 Task: Create a due date automation trigger when advanced on, on the wednesday before a card is due add fields without custom field "Resume" set to a date less than 1 working days from now at 11:00 AM.
Action: Mouse moved to (1069, 86)
Screenshot: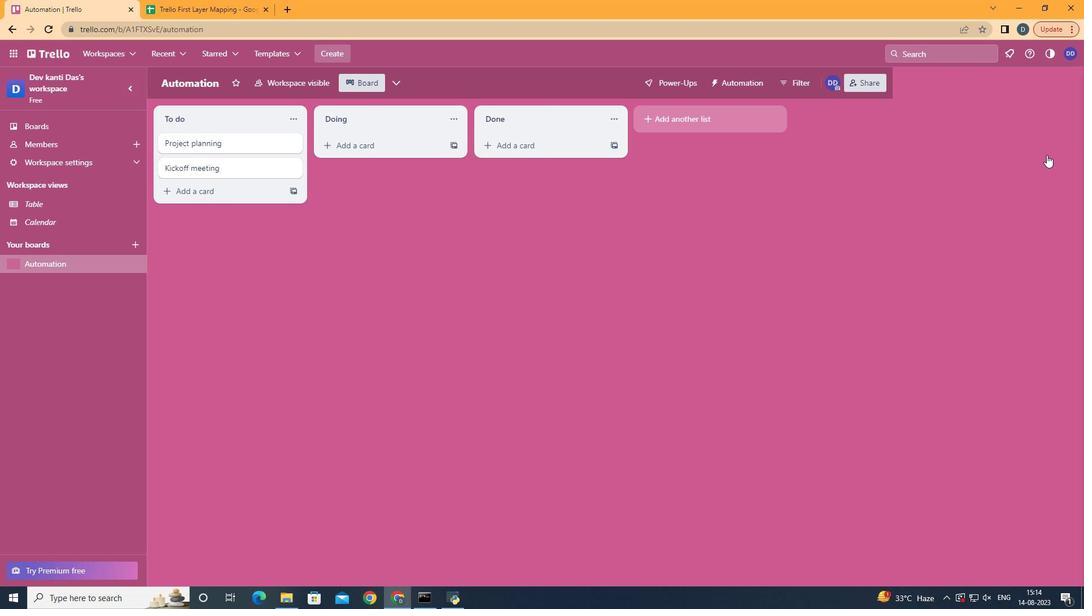 
Action: Mouse pressed left at (1069, 86)
Screenshot: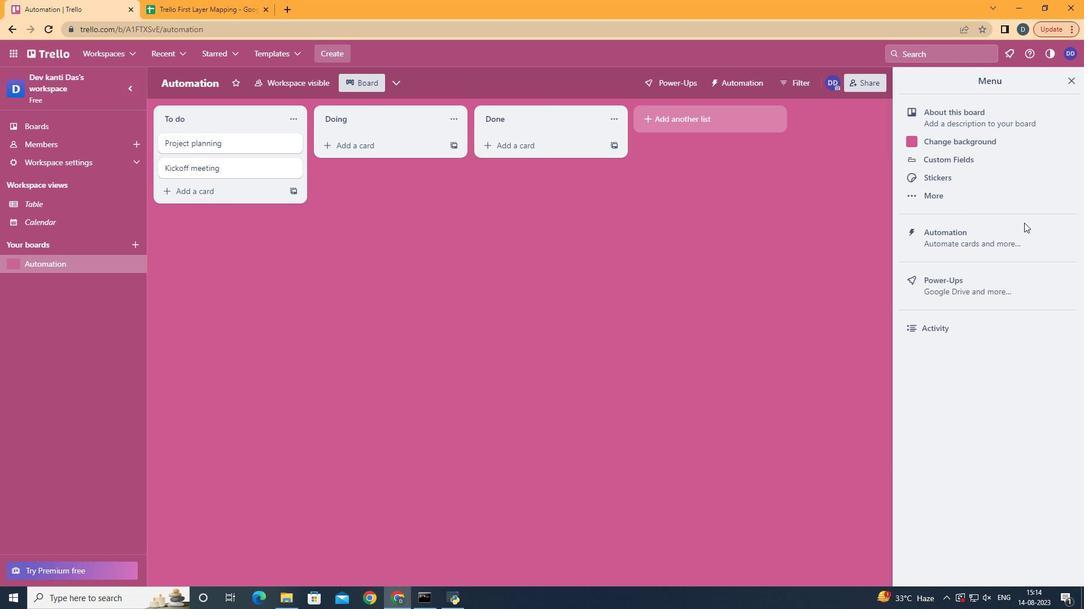 
Action: Mouse moved to (1018, 234)
Screenshot: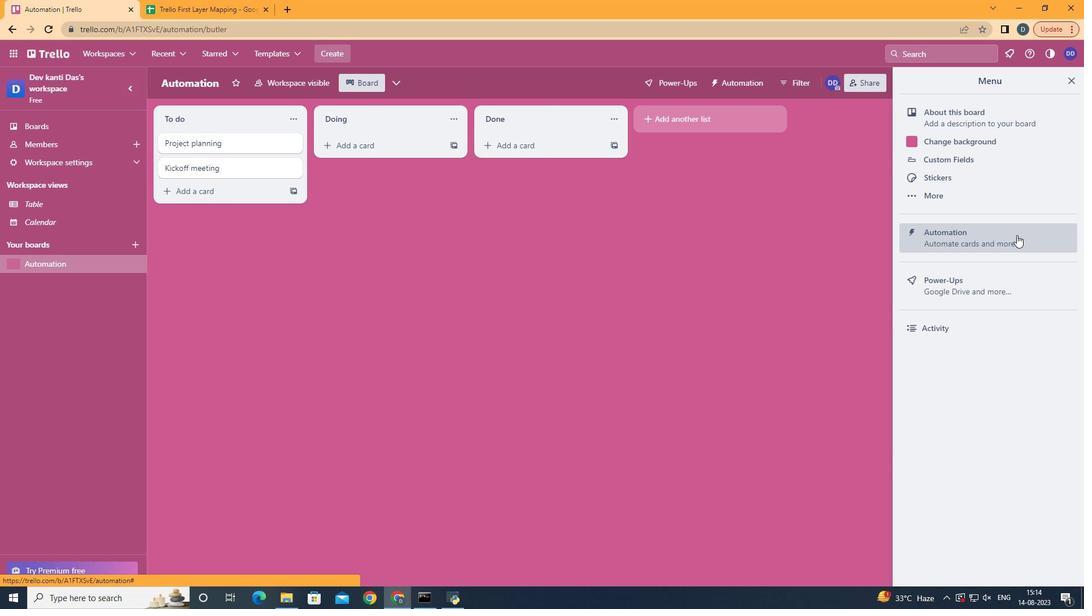 
Action: Mouse pressed left at (1018, 234)
Screenshot: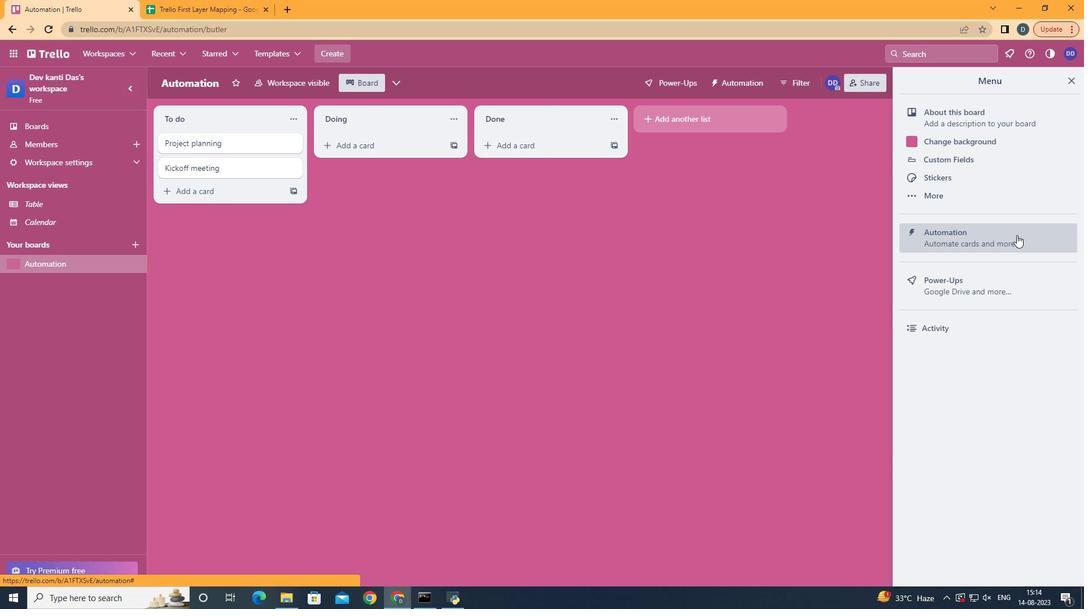
Action: Mouse moved to (201, 217)
Screenshot: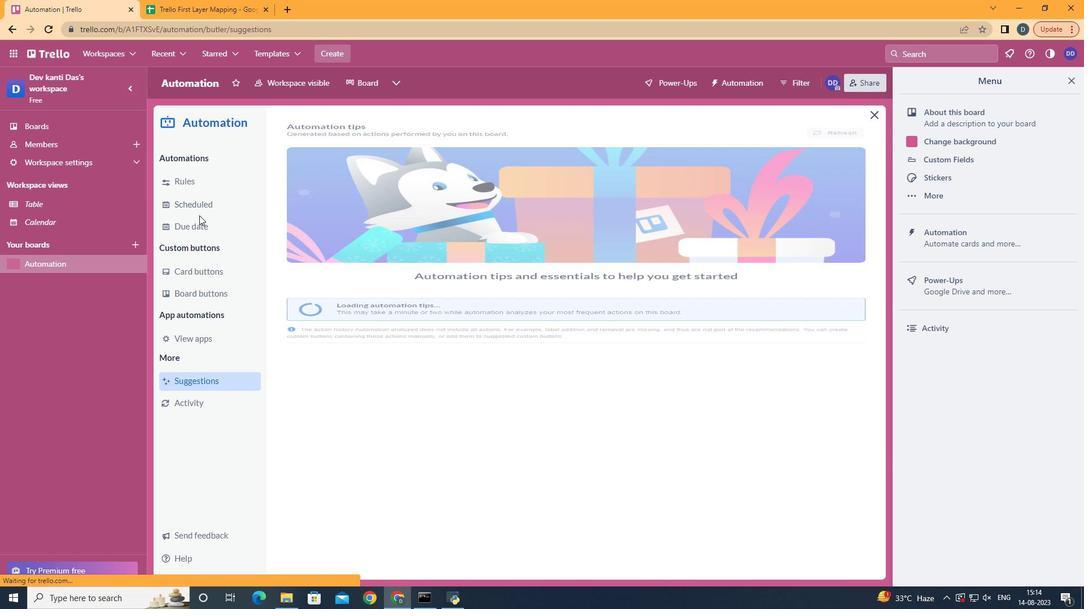 
Action: Mouse pressed left at (201, 217)
Screenshot: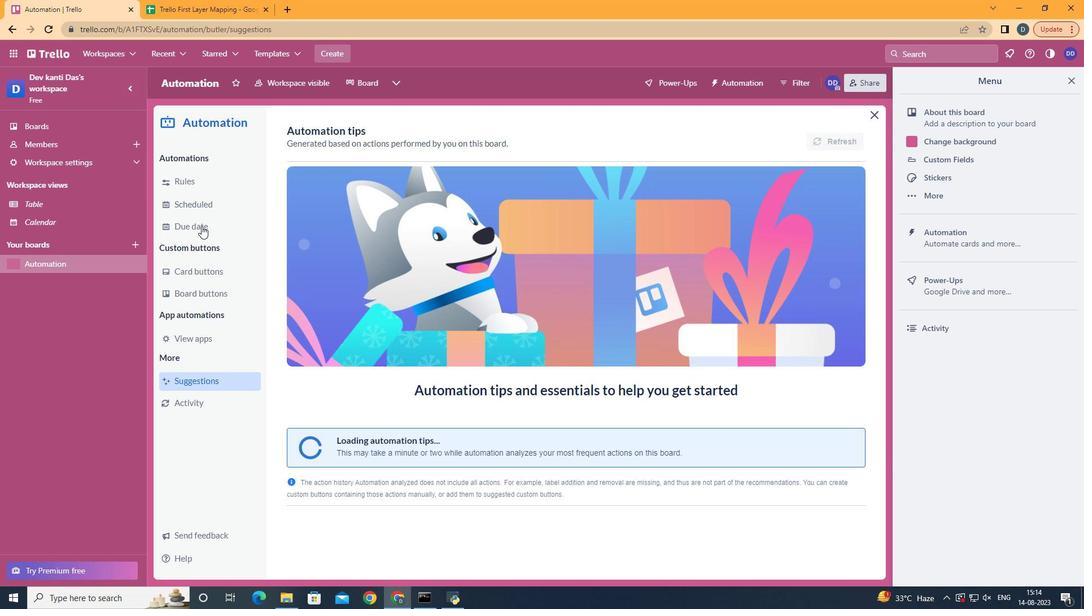 
Action: Mouse moved to (203, 228)
Screenshot: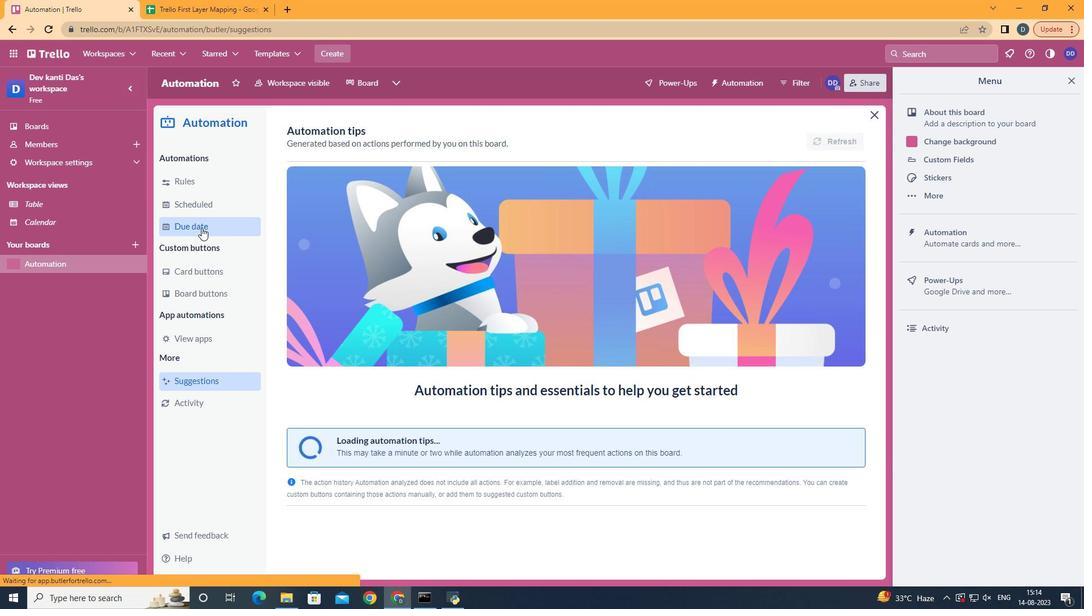 
Action: Mouse pressed left at (203, 228)
Screenshot: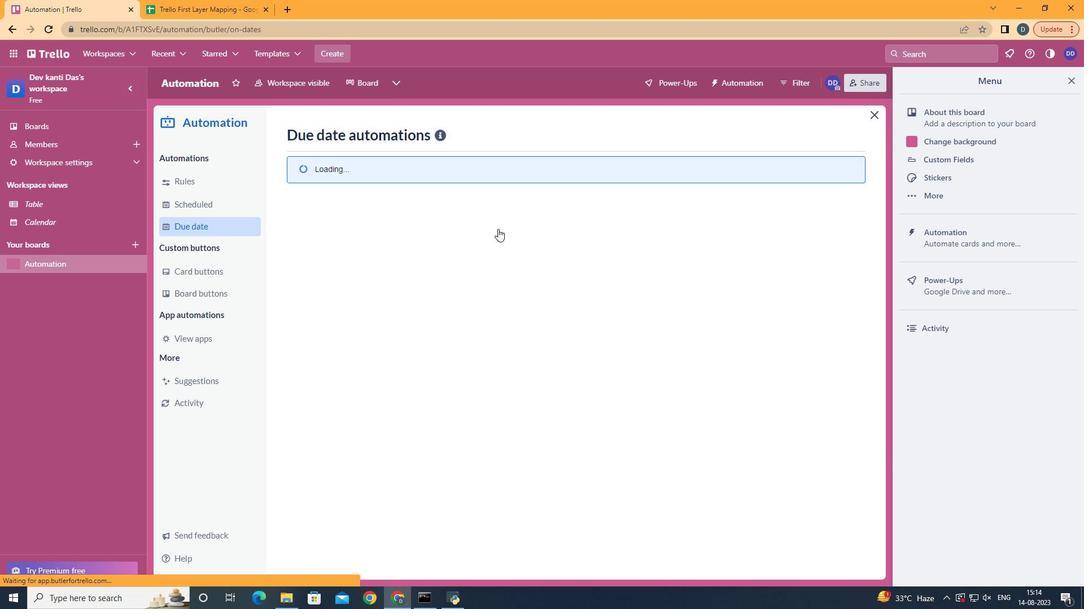 
Action: Mouse moved to (803, 134)
Screenshot: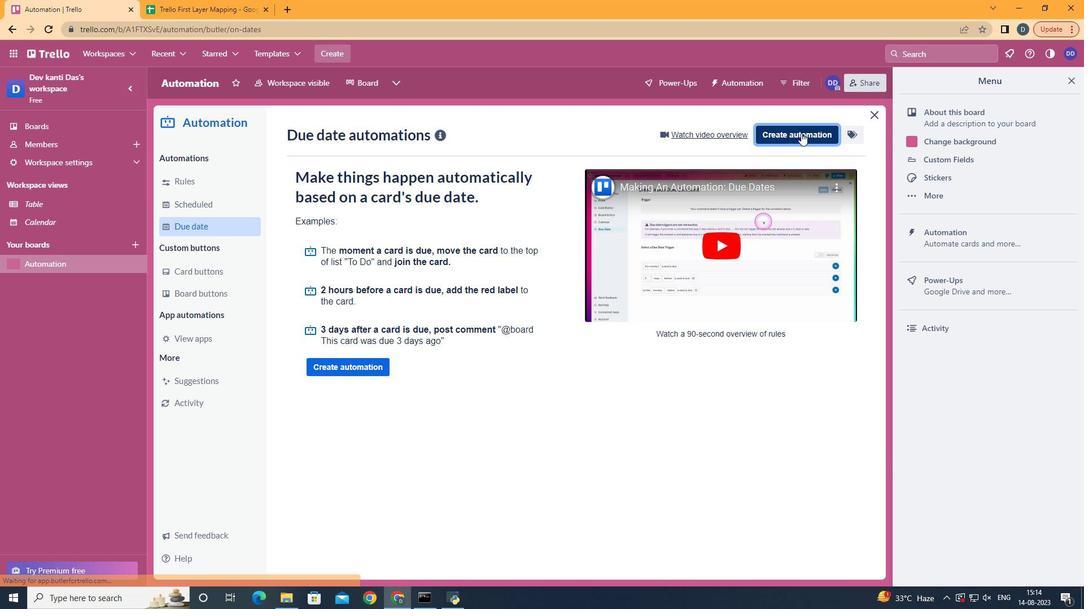 
Action: Mouse pressed left at (803, 134)
Screenshot: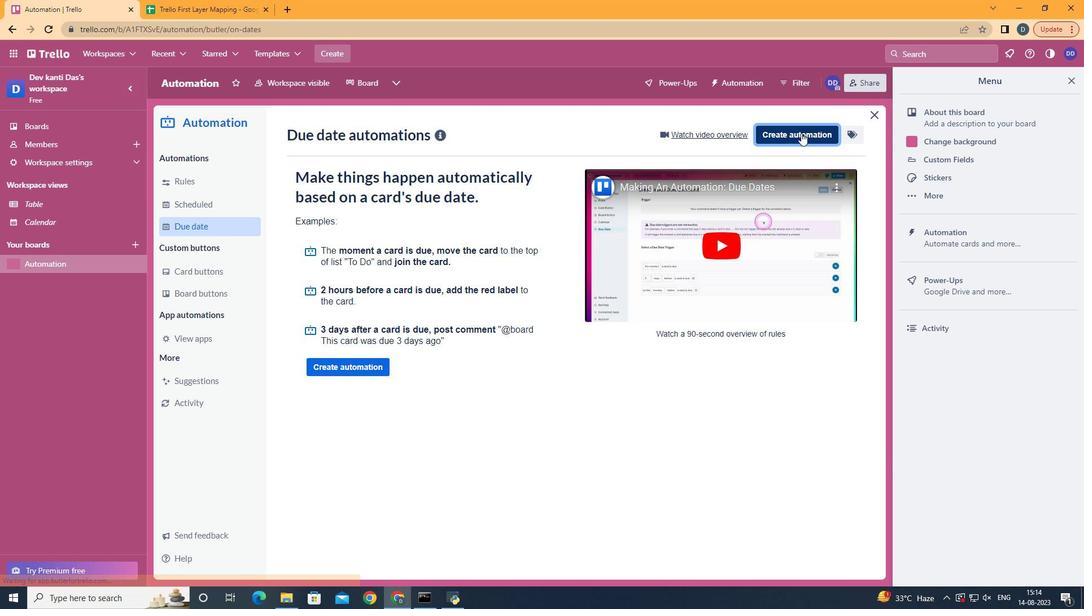 
Action: Mouse moved to (599, 240)
Screenshot: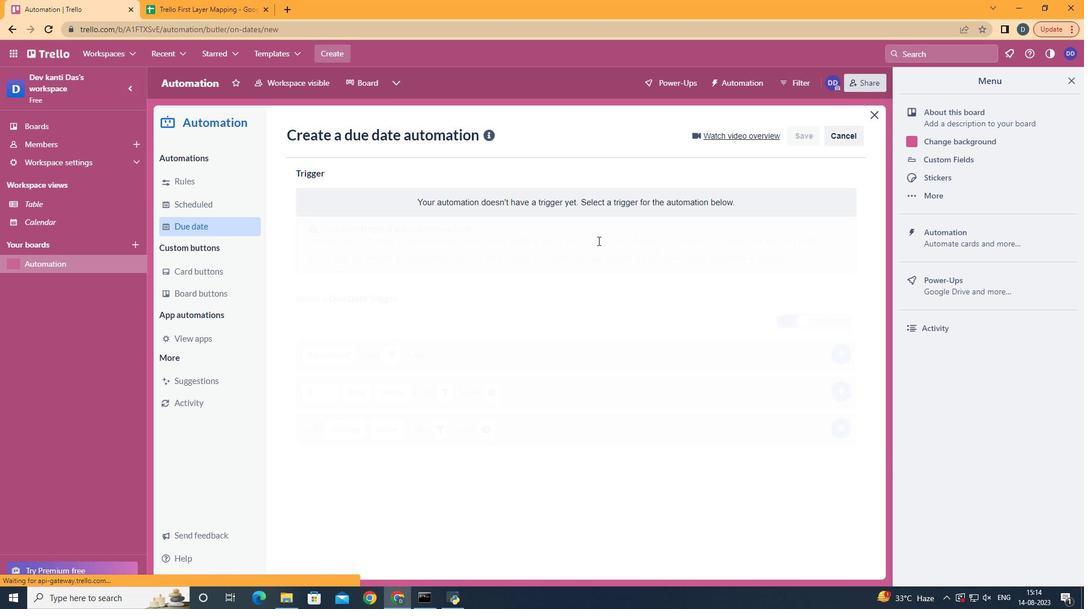 
Action: Mouse pressed left at (599, 240)
Screenshot: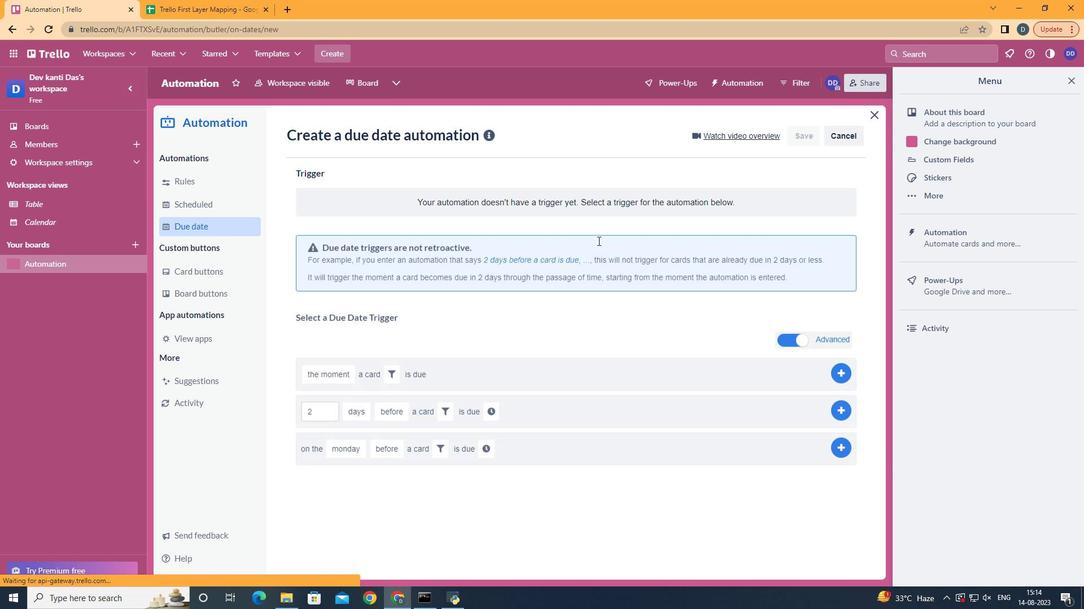 
Action: Mouse moved to (378, 343)
Screenshot: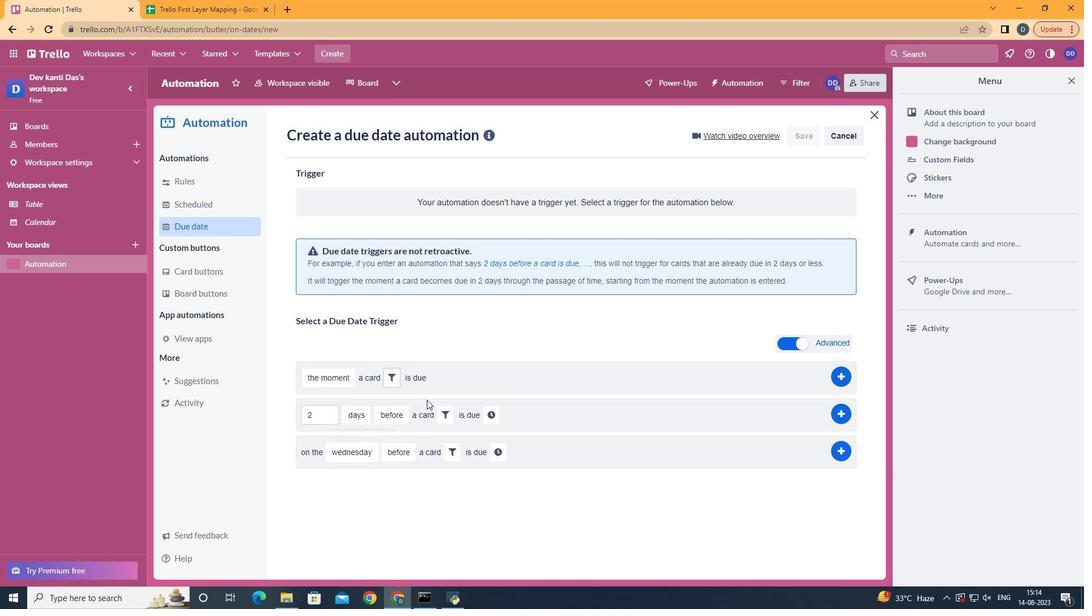 
Action: Mouse pressed left at (378, 343)
Screenshot: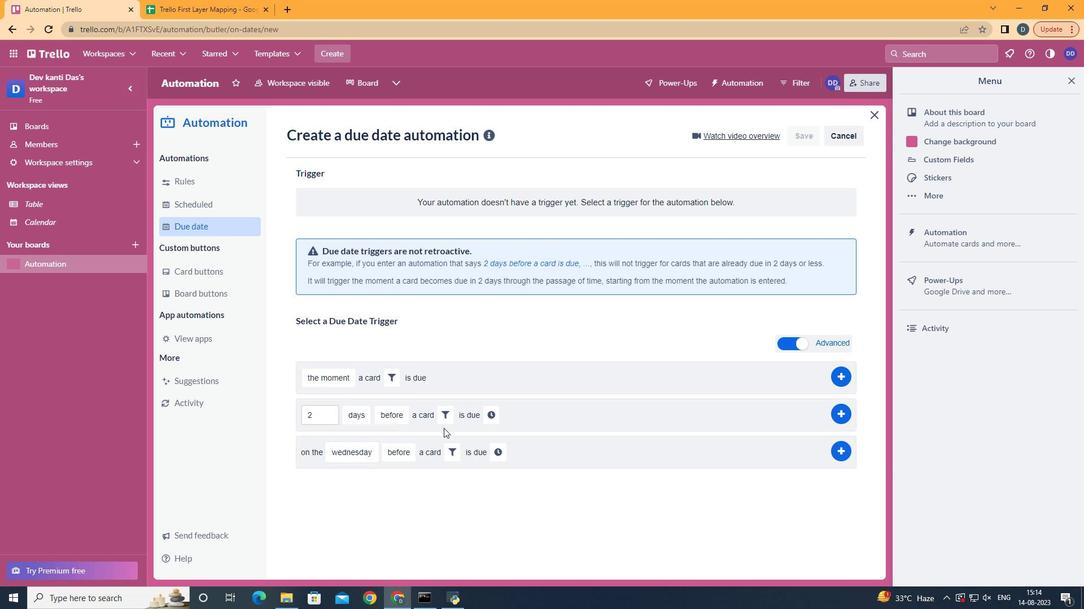 
Action: Mouse moved to (452, 450)
Screenshot: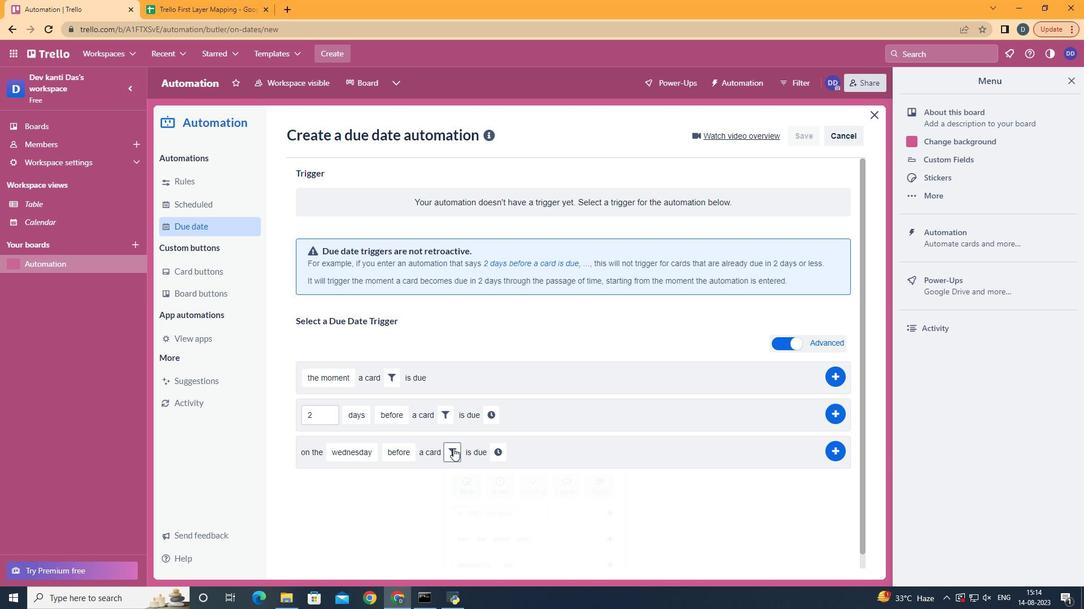 
Action: Mouse pressed left at (452, 450)
Screenshot: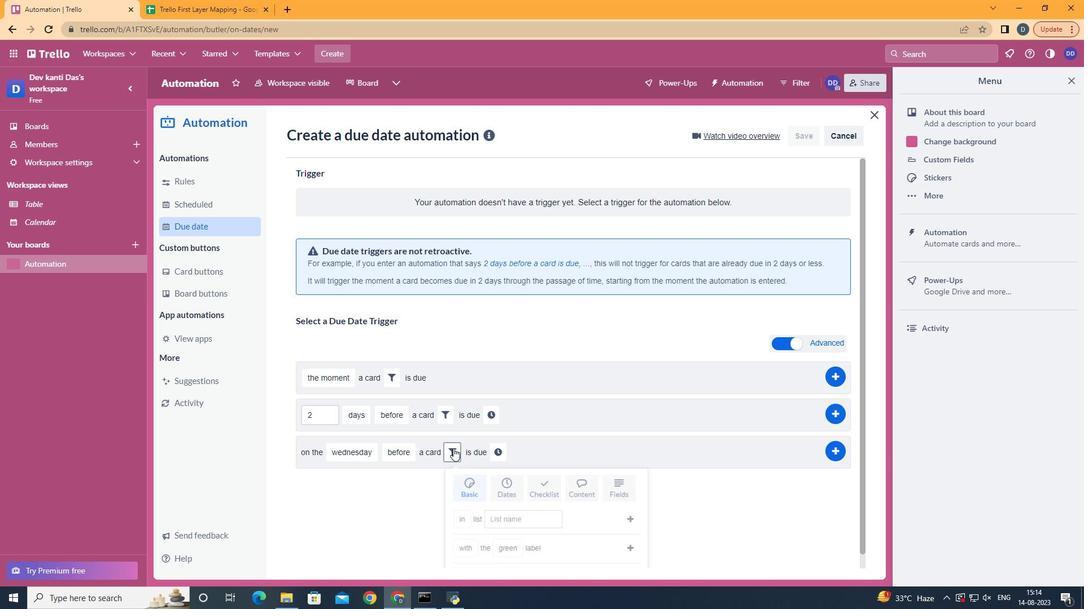 
Action: Mouse moved to (648, 488)
Screenshot: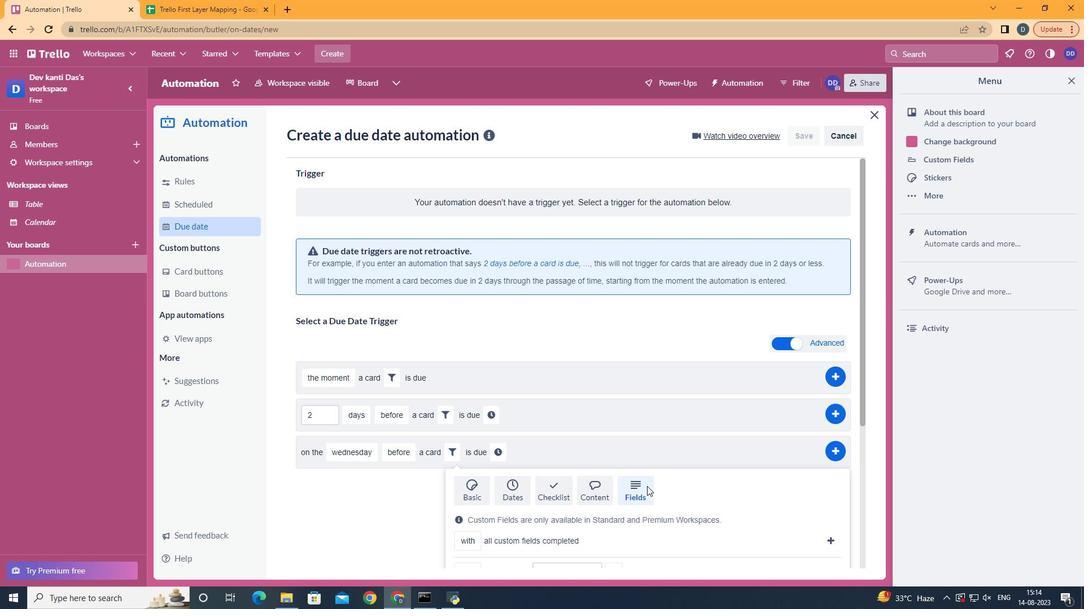 
Action: Mouse pressed left at (648, 488)
Screenshot: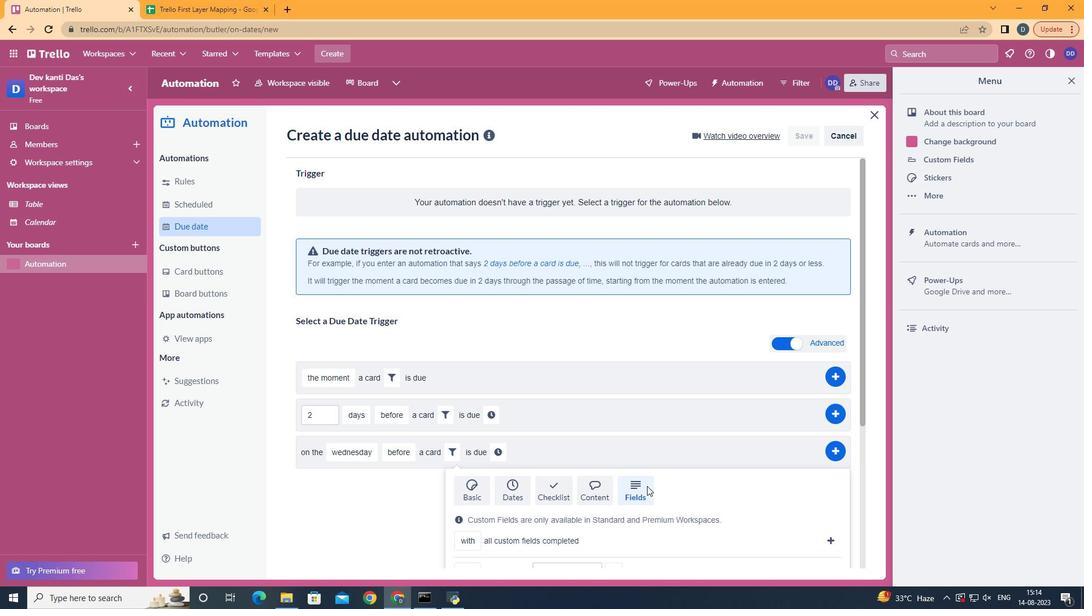 
Action: Mouse scrolled (648, 487) with delta (0, 0)
Screenshot: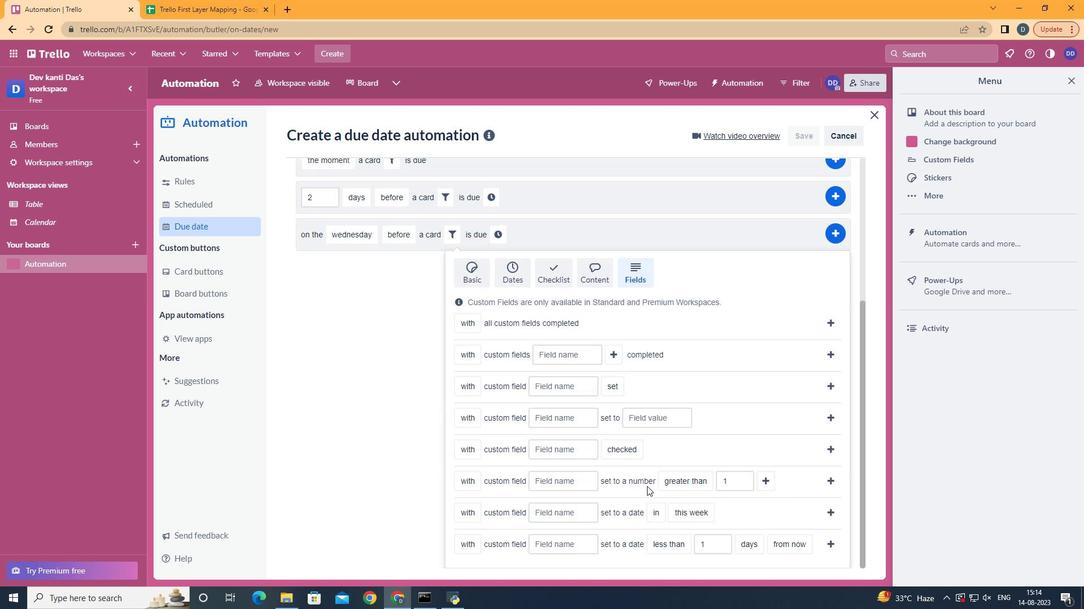 
Action: Mouse scrolled (648, 487) with delta (0, 0)
Screenshot: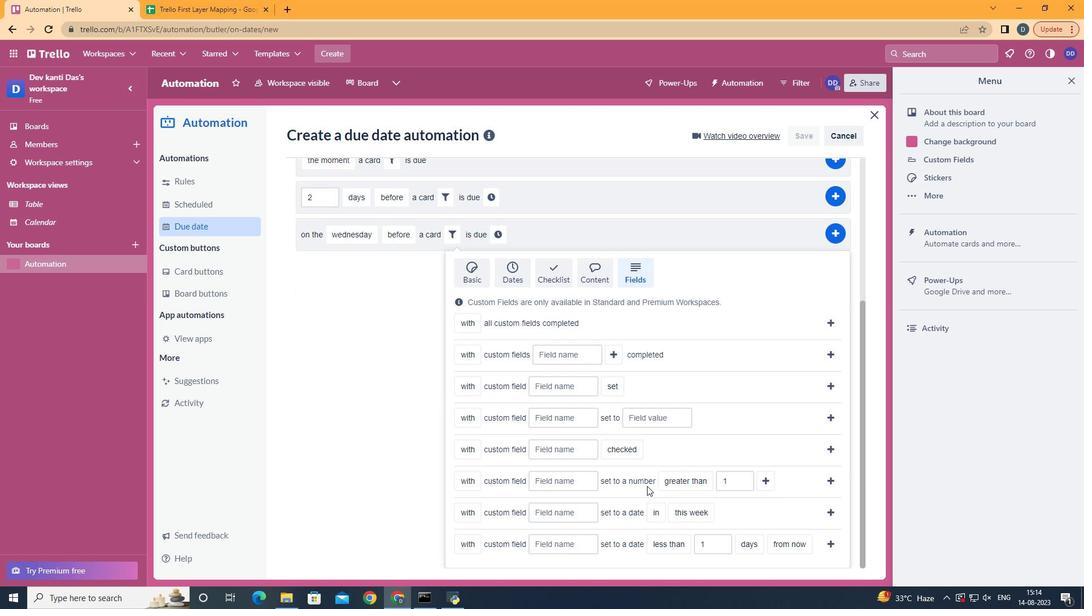 
Action: Mouse scrolled (648, 487) with delta (0, 0)
Screenshot: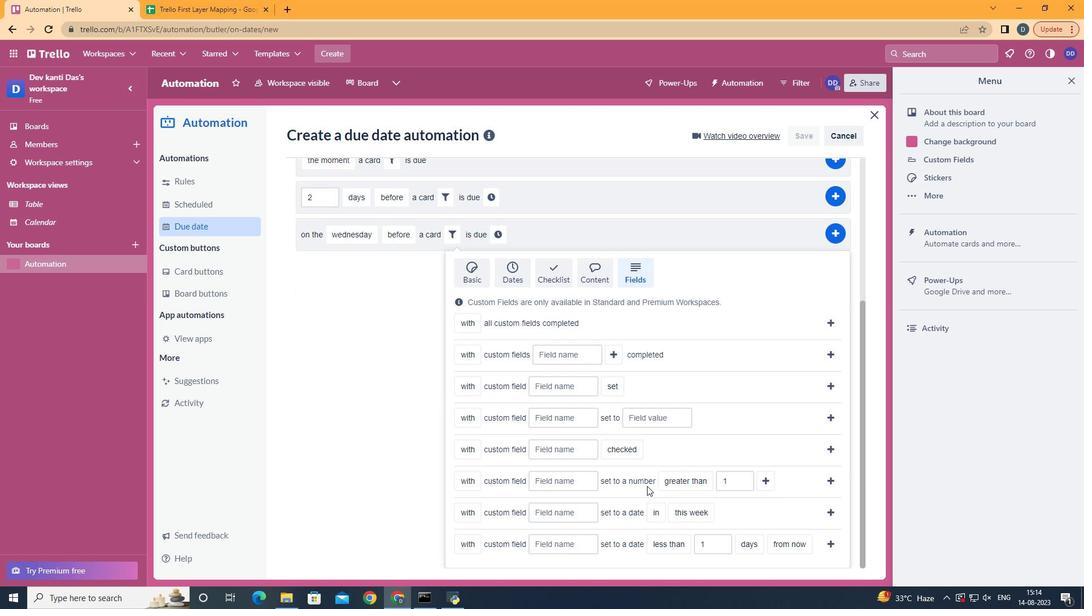 
Action: Mouse scrolled (648, 487) with delta (0, 0)
Screenshot: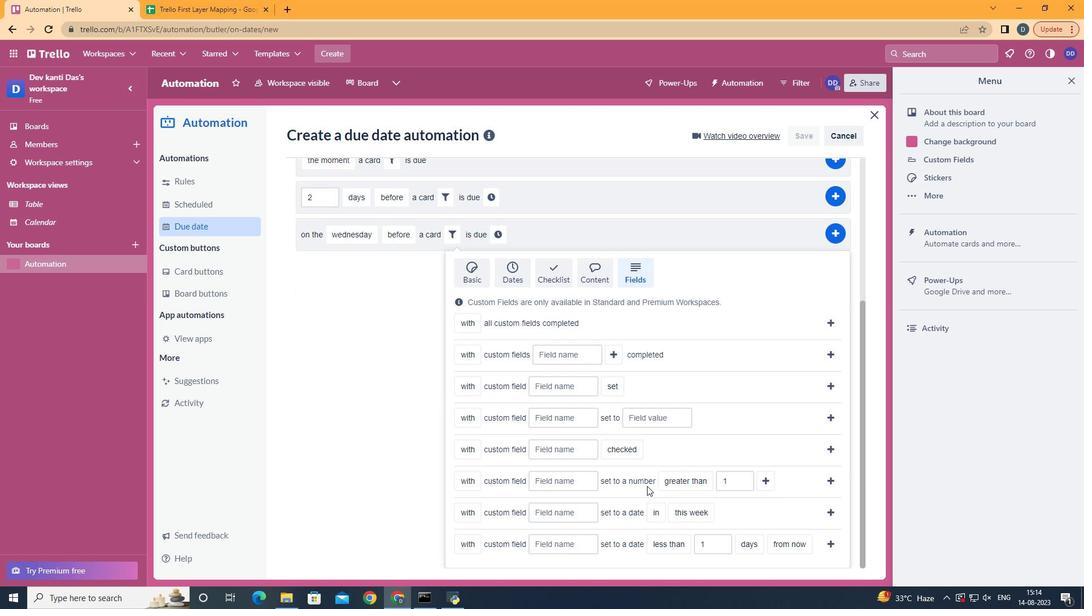 
Action: Mouse scrolled (648, 487) with delta (0, 0)
Screenshot: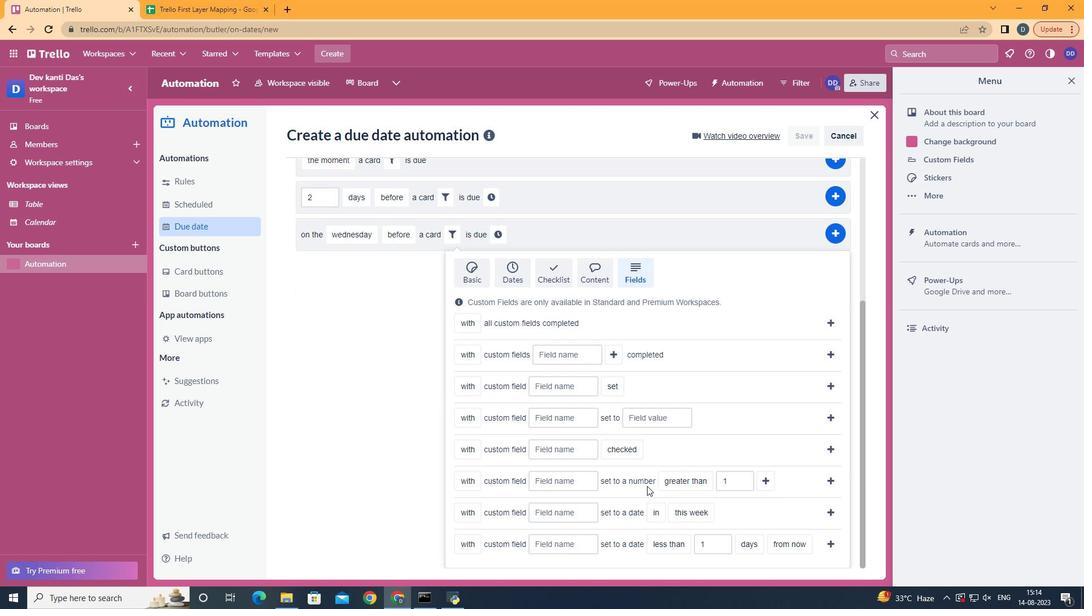
Action: Mouse scrolled (648, 487) with delta (0, 0)
Screenshot: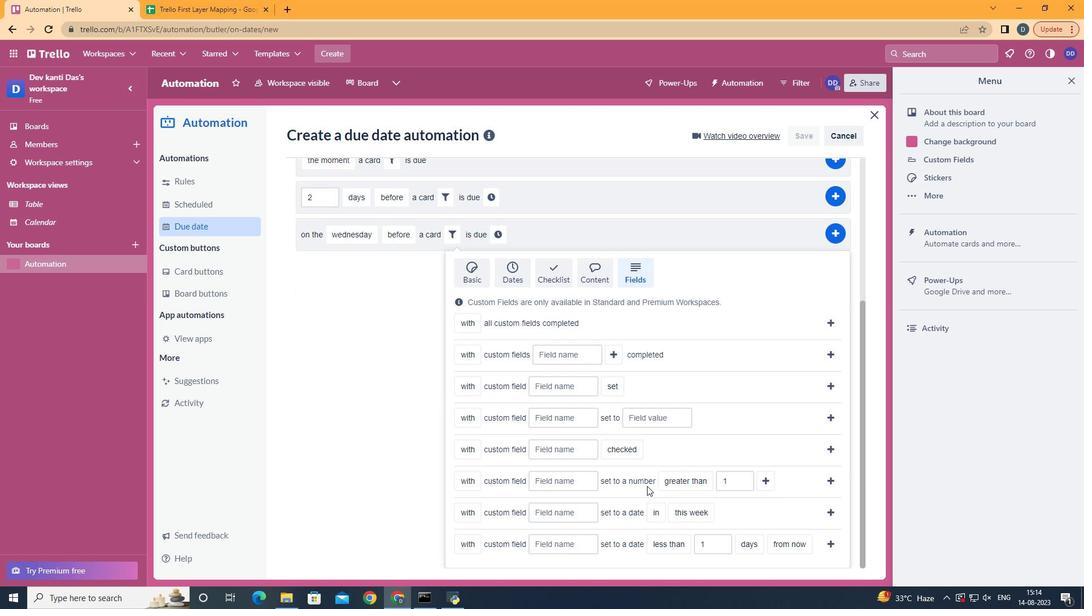
Action: Mouse scrolled (648, 487) with delta (0, 0)
Screenshot: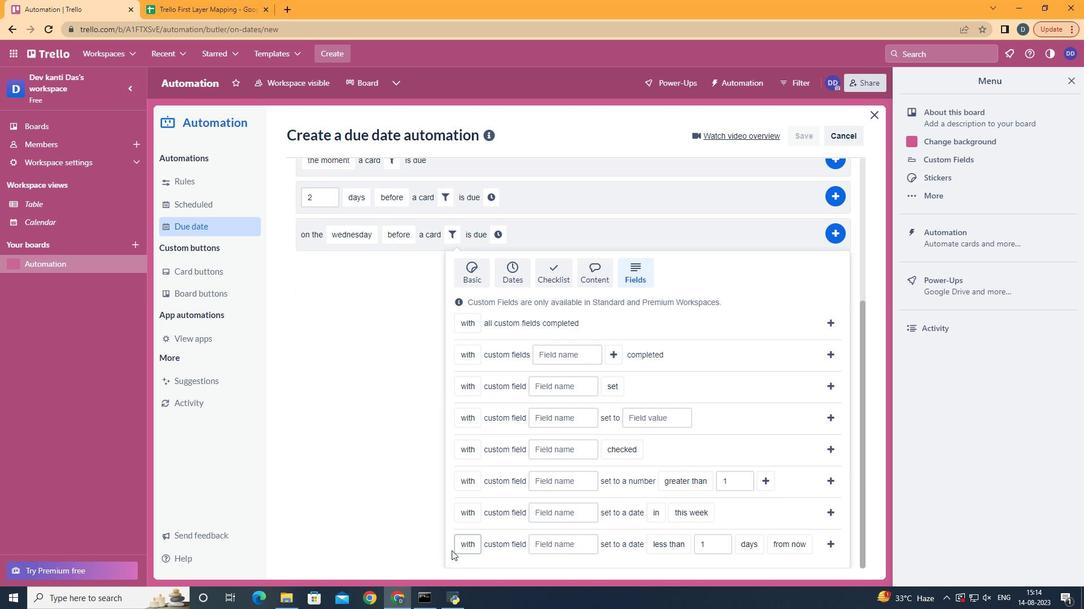 
Action: Mouse scrolled (648, 487) with delta (0, 0)
Screenshot: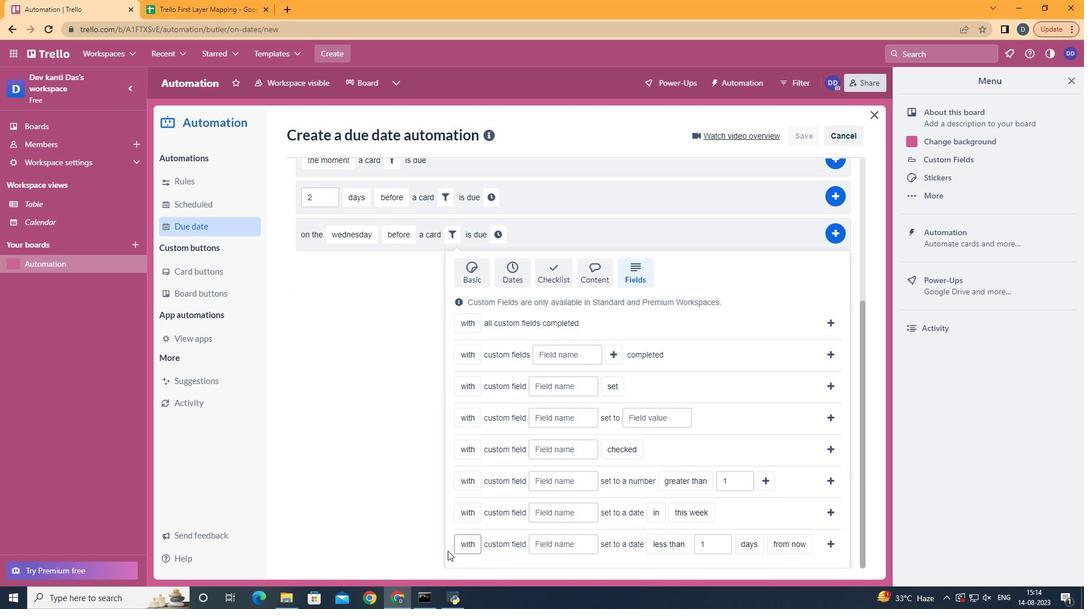 
Action: Mouse scrolled (648, 487) with delta (0, 0)
Screenshot: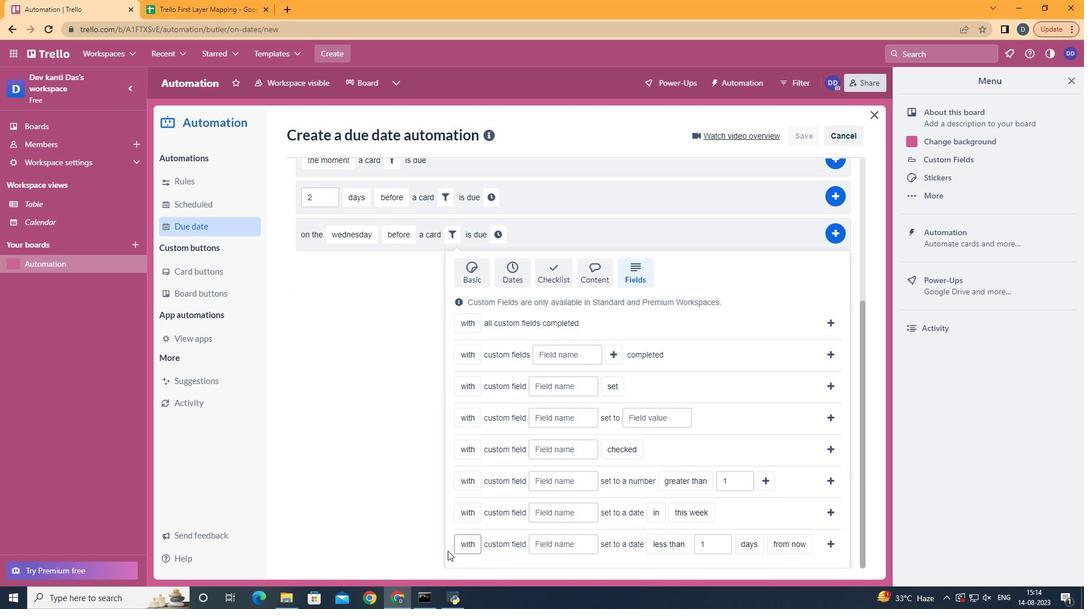 
Action: Mouse scrolled (648, 487) with delta (0, 0)
Screenshot: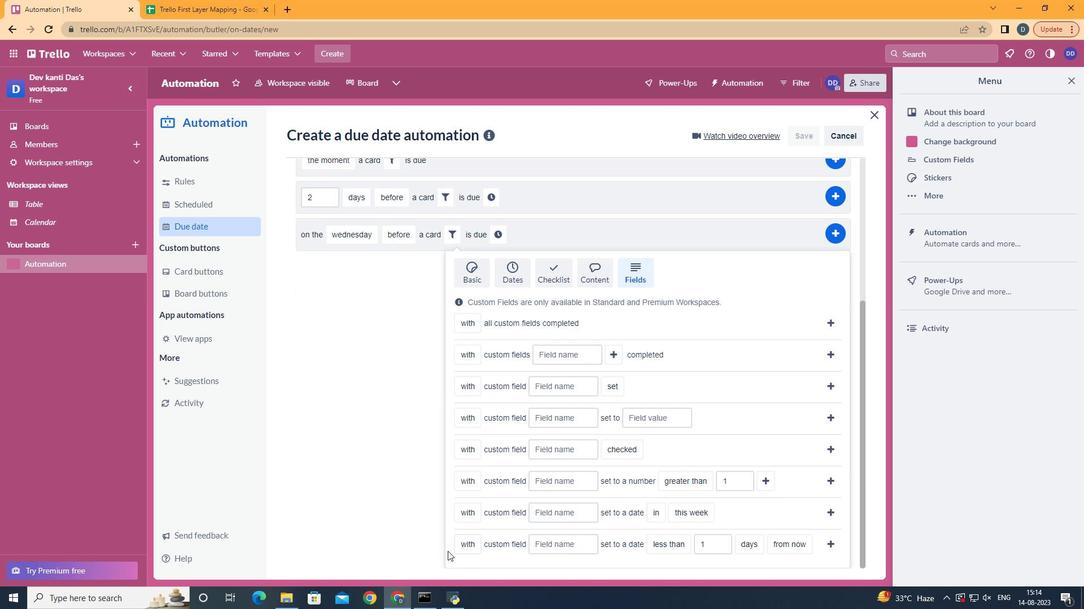 
Action: Mouse moved to (483, 524)
Screenshot: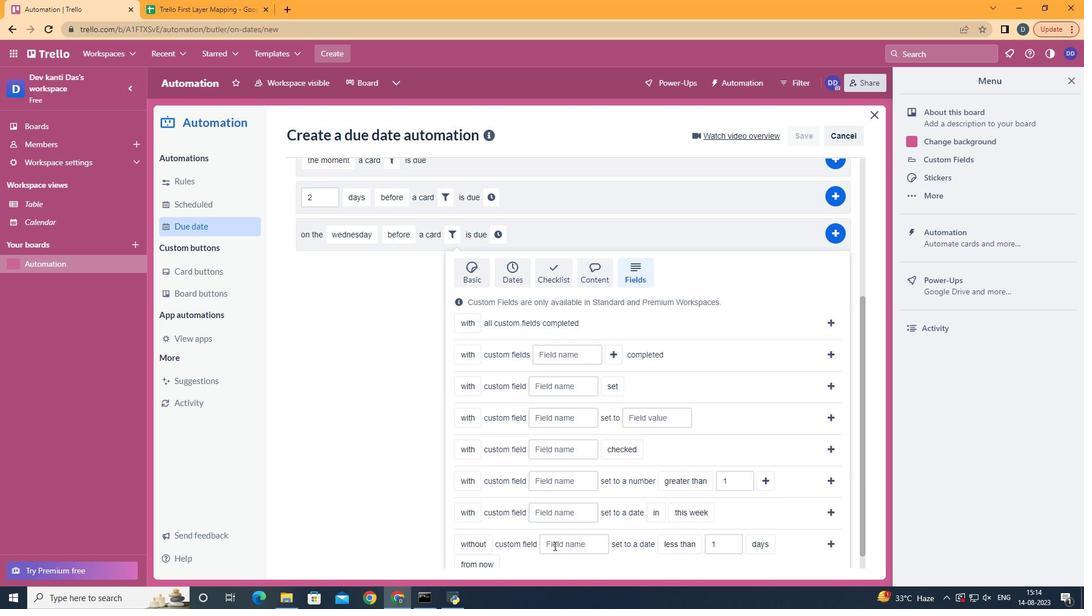 
Action: Mouse pressed left at (482, 524)
Screenshot: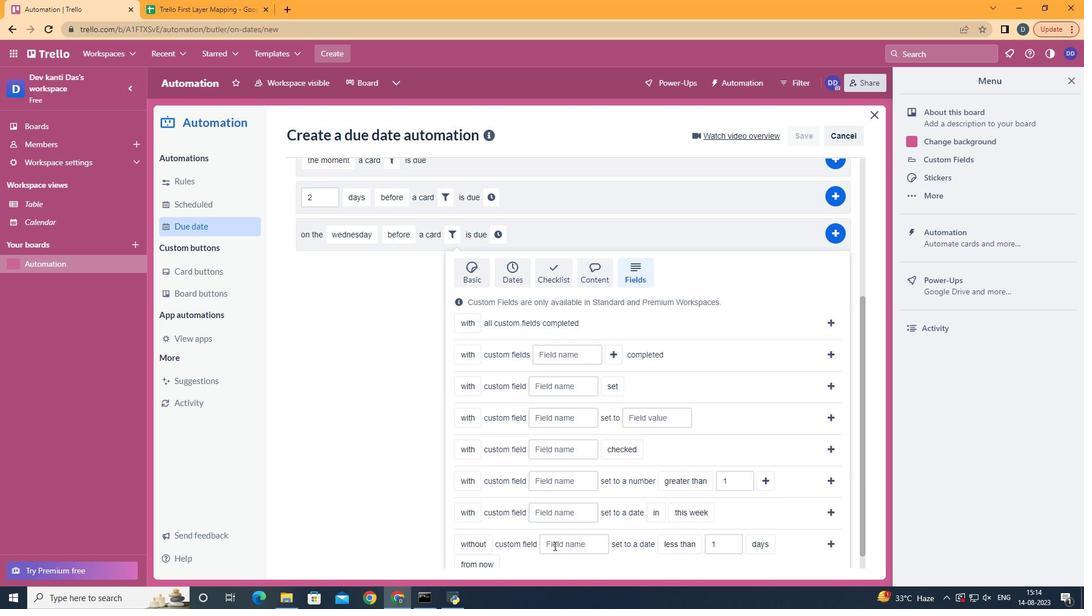 
Action: Mouse moved to (555, 548)
Screenshot: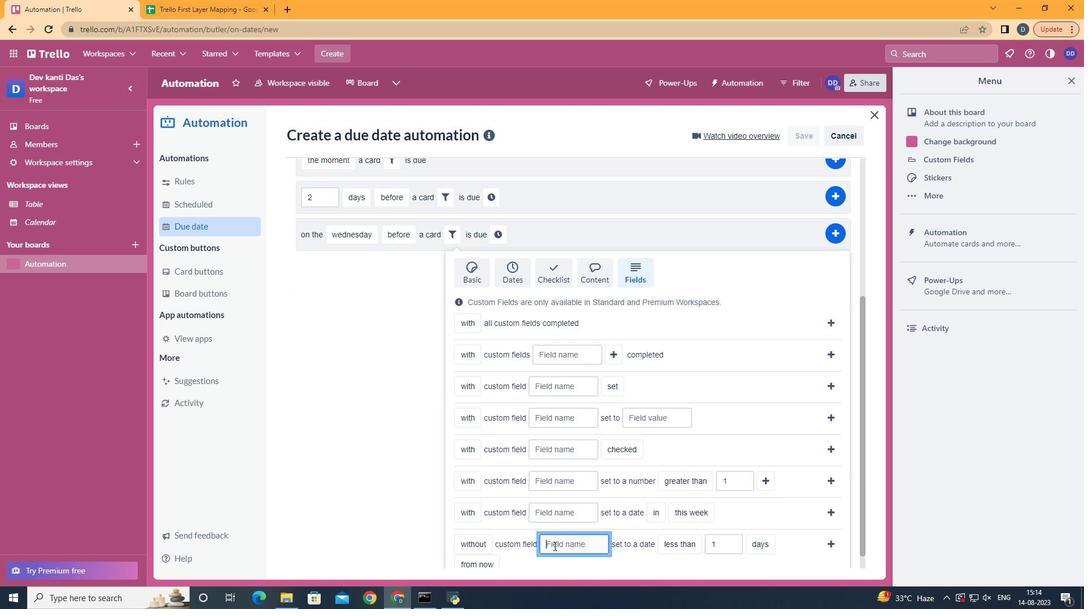 
Action: Mouse pressed left at (555, 548)
Screenshot: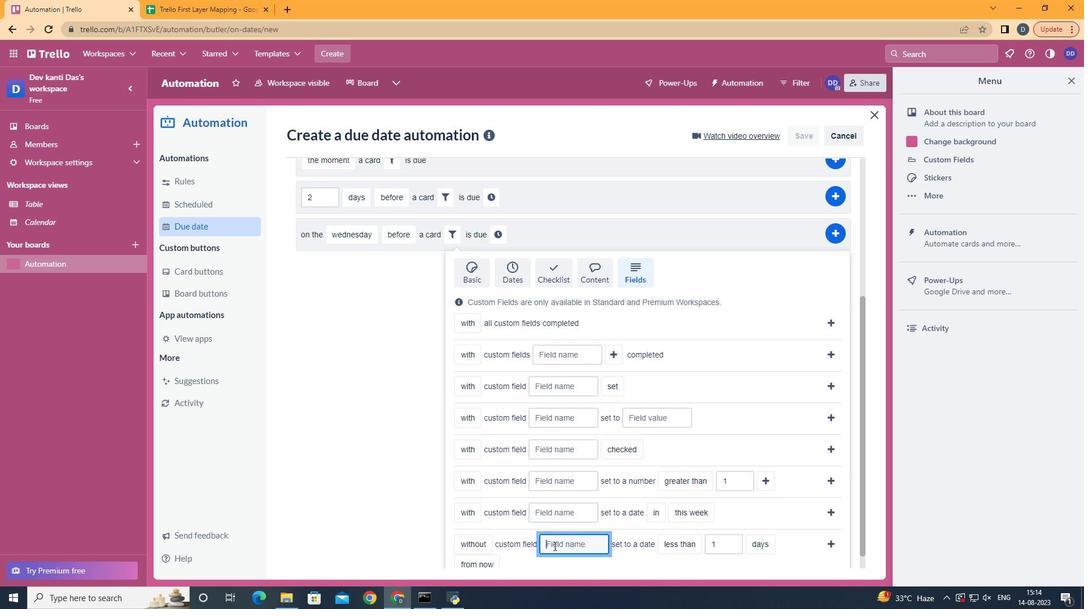 
Action: Key pressed <Key.shift><Key.shift><Key.shift>Resume
Screenshot: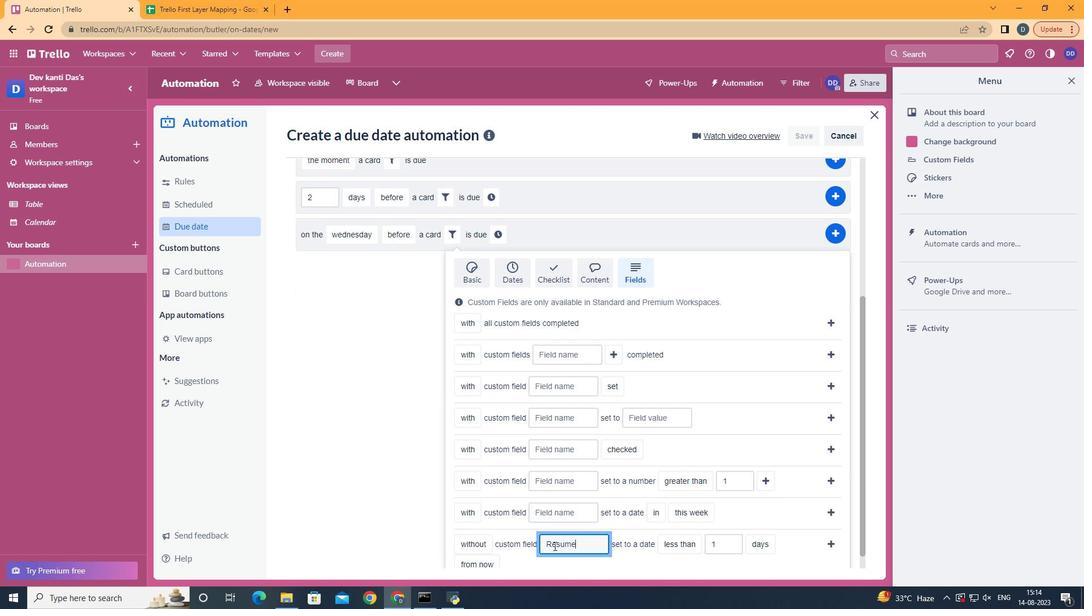 
Action: Mouse moved to (784, 526)
Screenshot: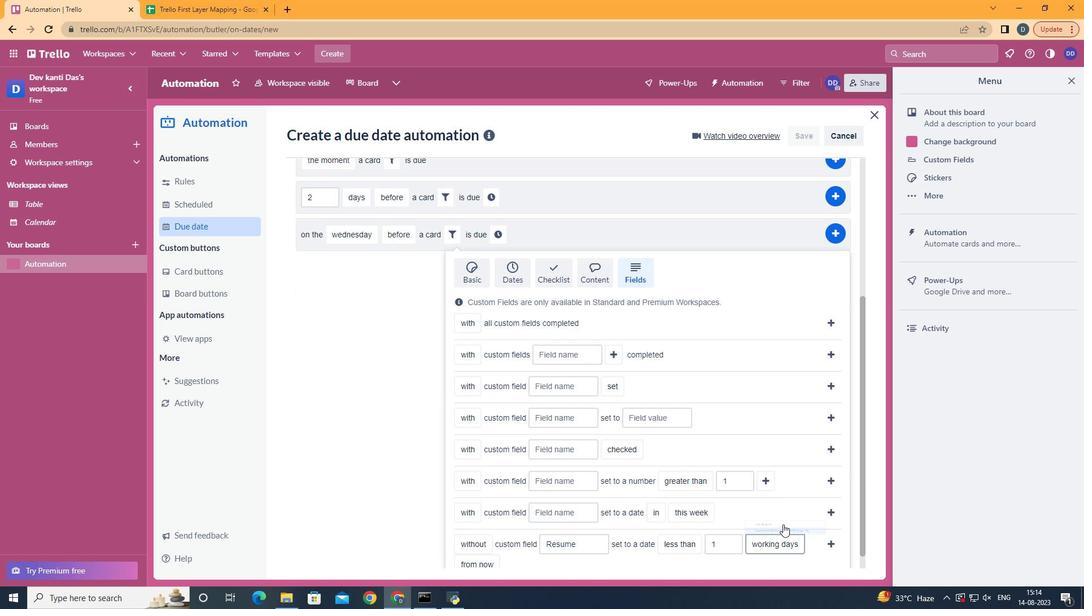 
Action: Mouse pressed left at (784, 526)
Screenshot: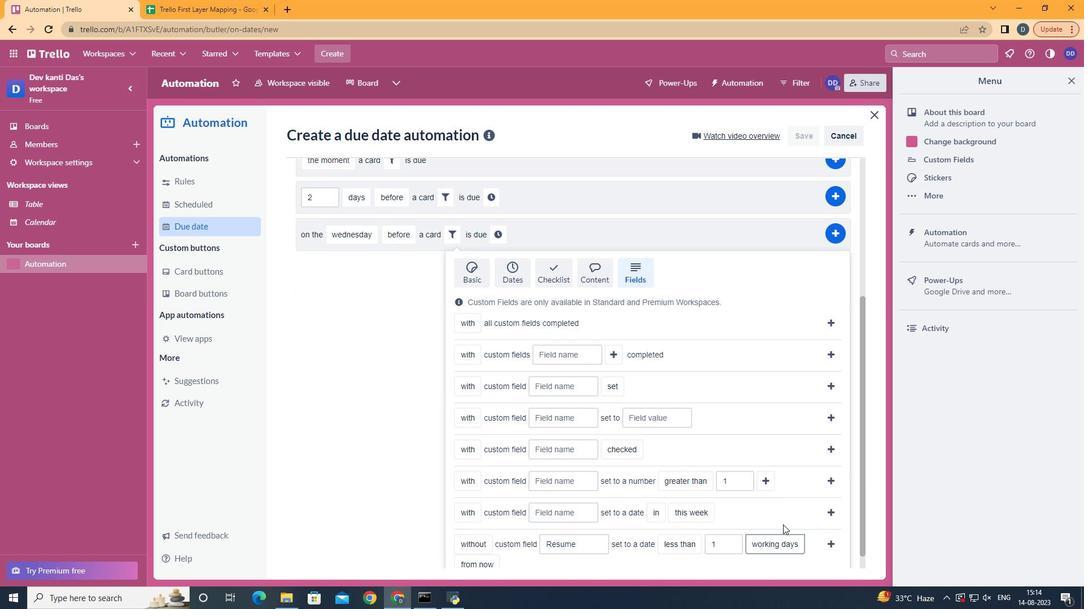 
Action: Mouse scrolled (784, 526) with delta (0, 0)
Screenshot: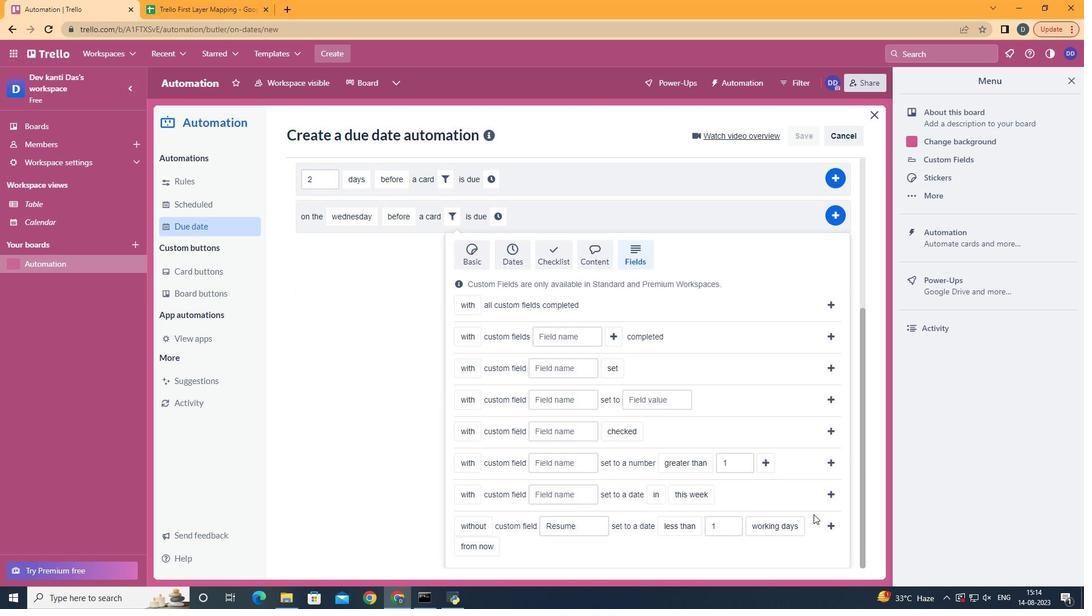 
Action: Mouse moved to (784, 526)
Screenshot: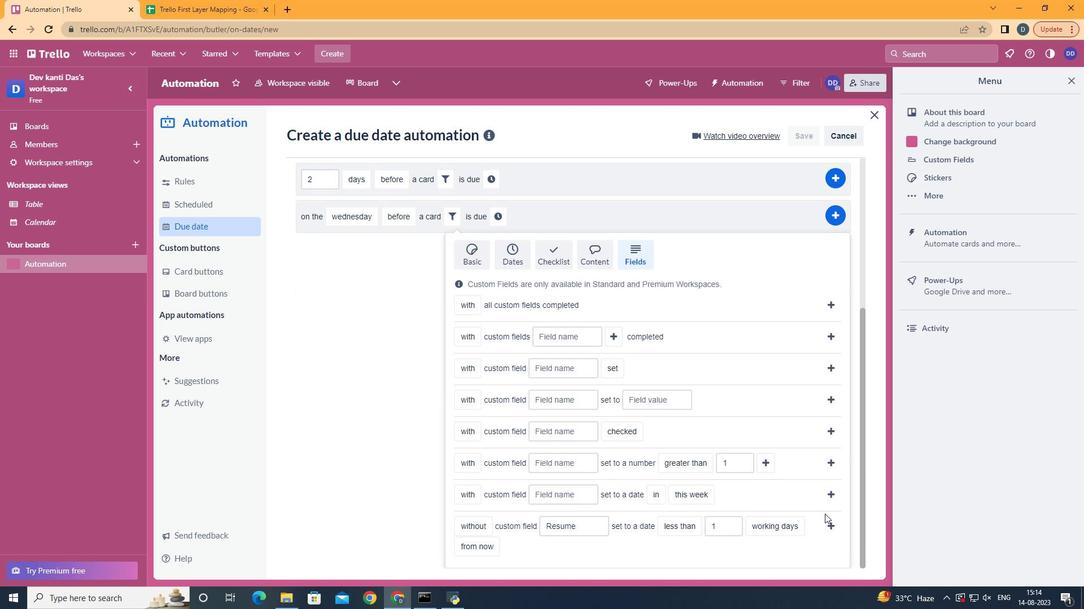 
Action: Mouse scrolled (784, 525) with delta (0, 0)
Screenshot: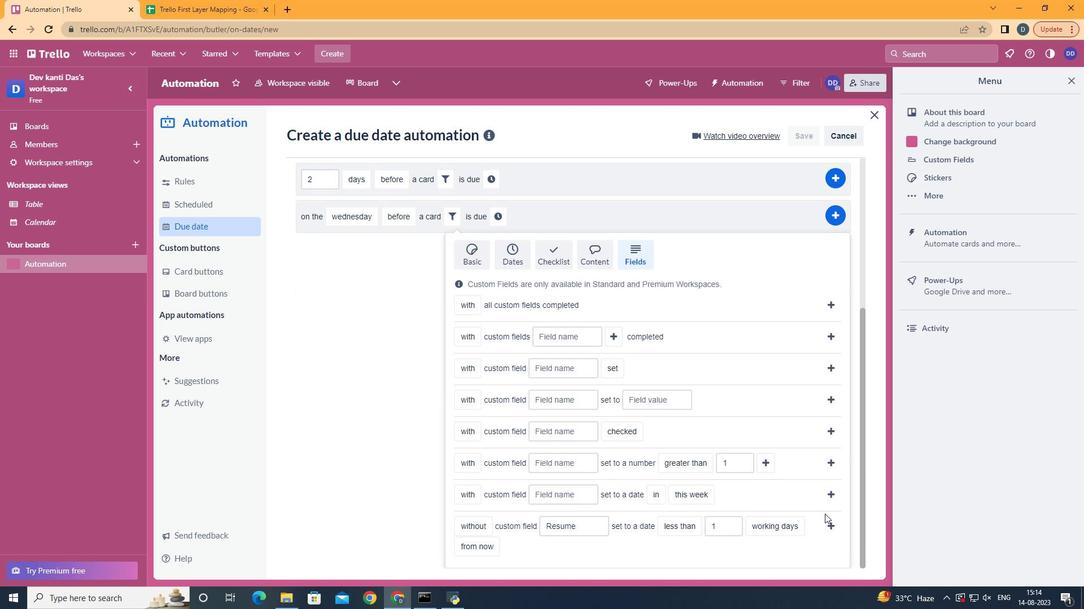 
Action: Mouse moved to (786, 525)
Screenshot: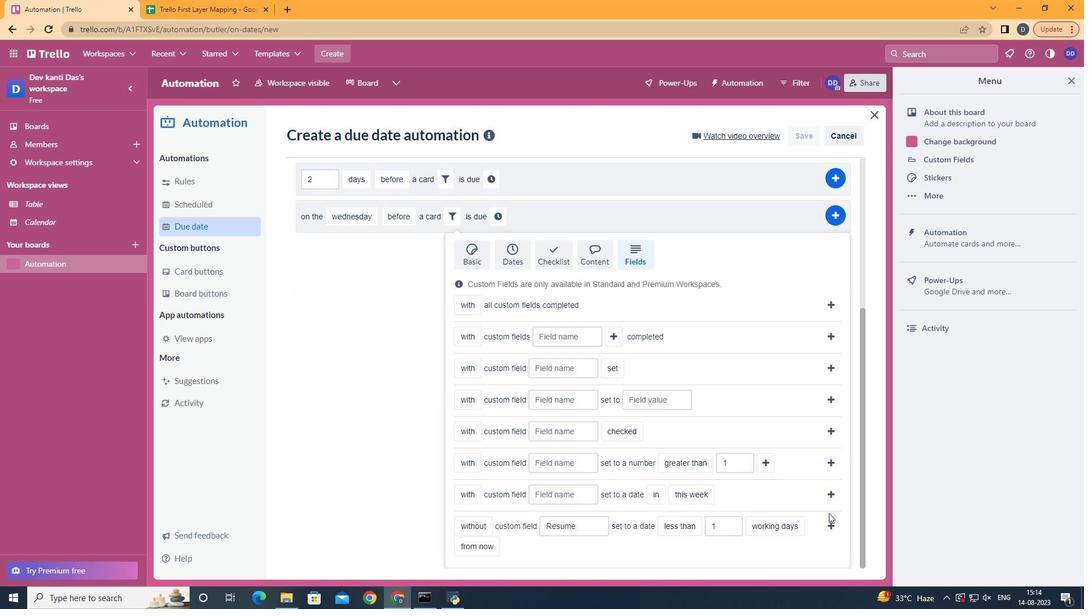 
Action: Mouse scrolled (786, 524) with delta (0, 0)
Screenshot: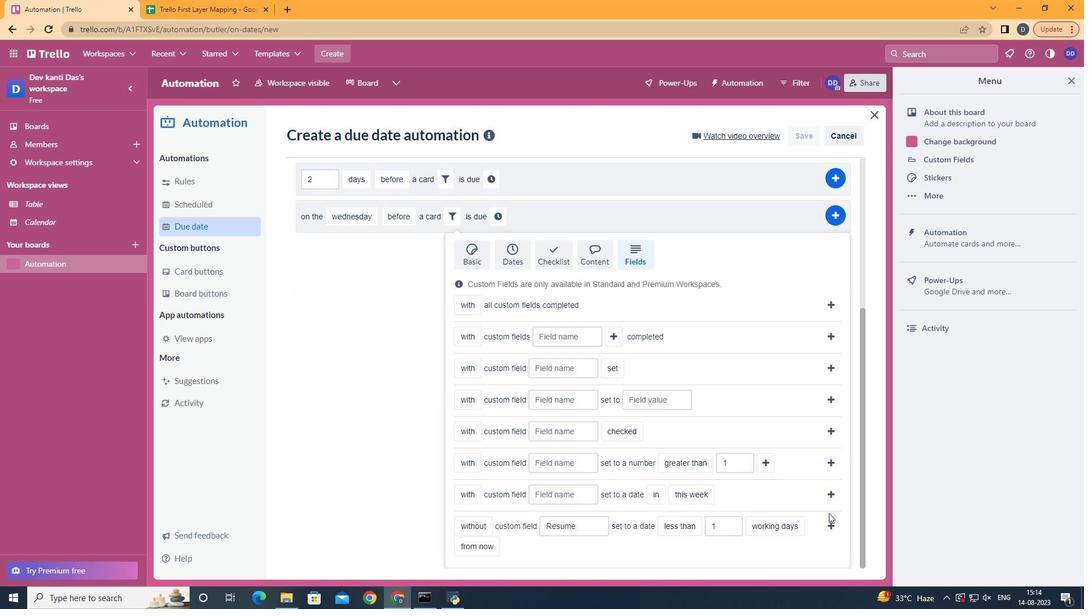 
Action: Mouse moved to (790, 522)
Screenshot: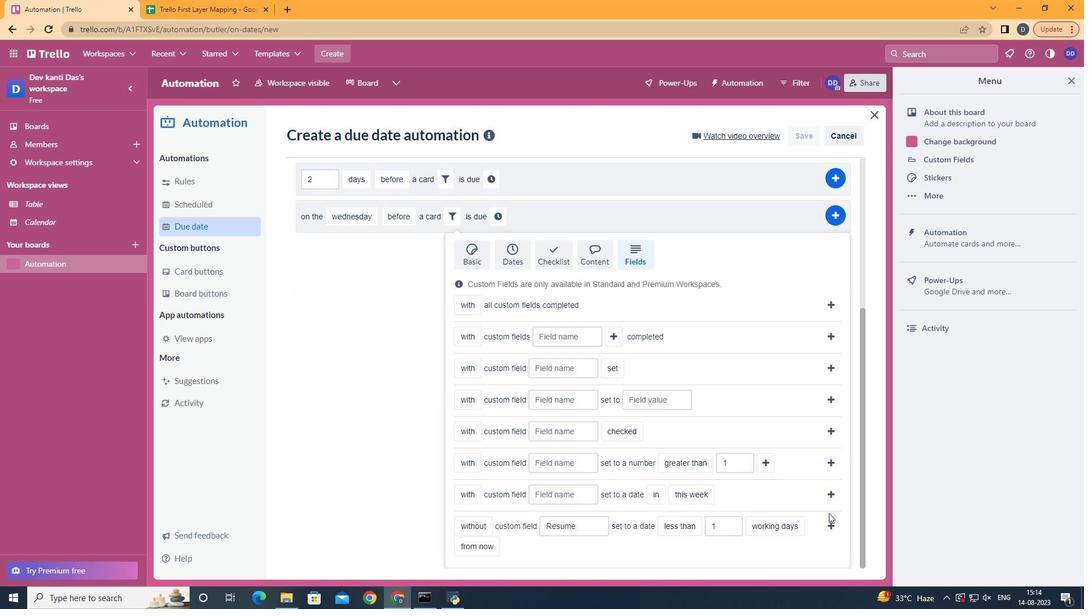 
Action: Mouse scrolled (790, 521) with delta (0, 0)
Screenshot: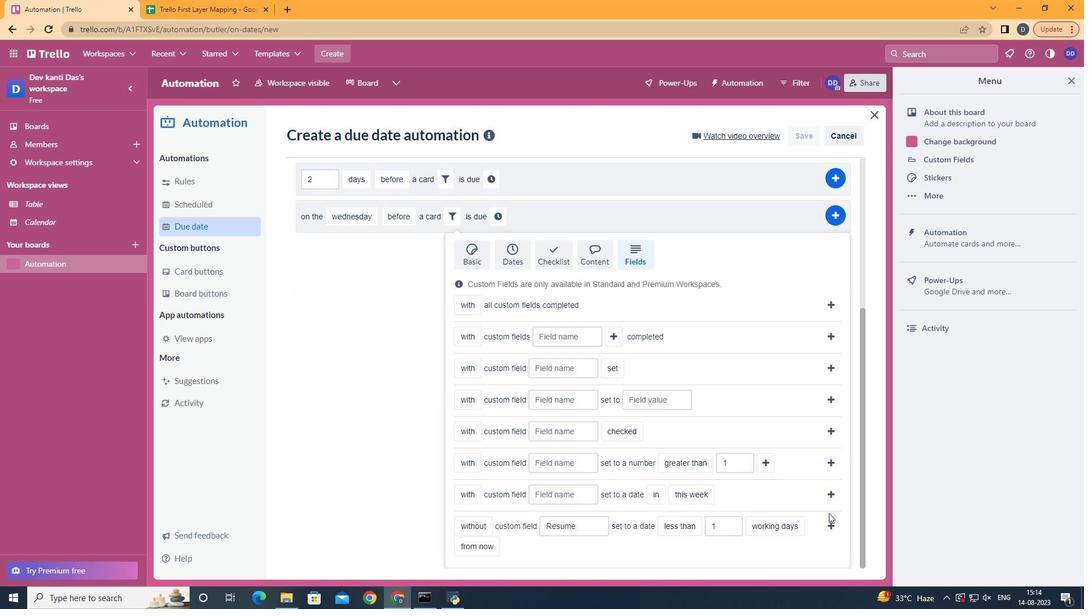 
Action: Mouse moved to (835, 525)
Screenshot: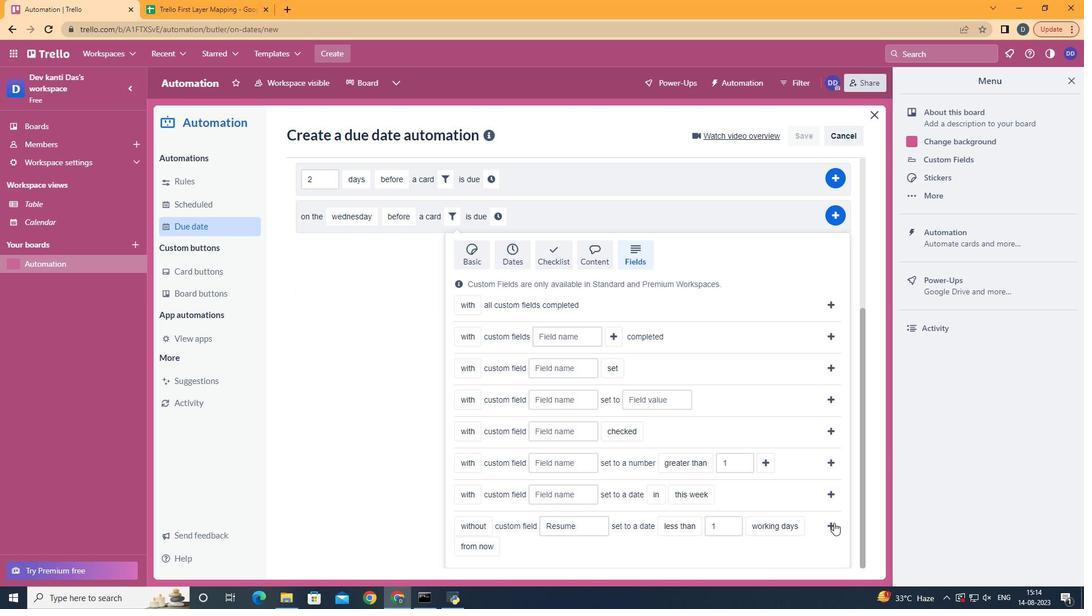 
Action: Mouse pressed left at (835, 525)
Screenshot: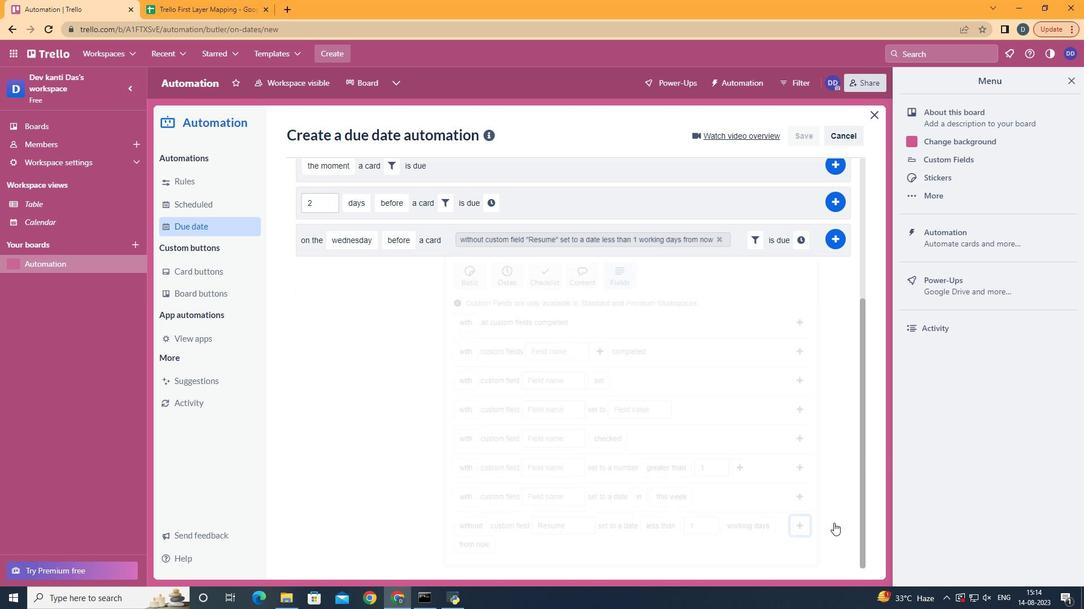 
Action: Mouse moved to (801, 458)
Screenshot: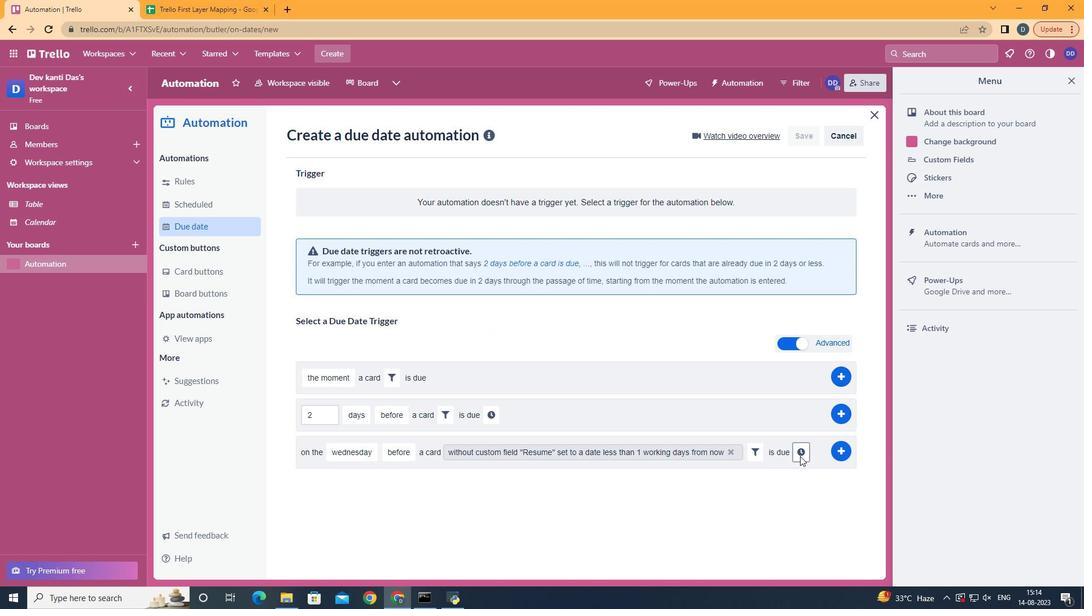 
Action: Mouse pressed left at (801, 458)
Screenshot: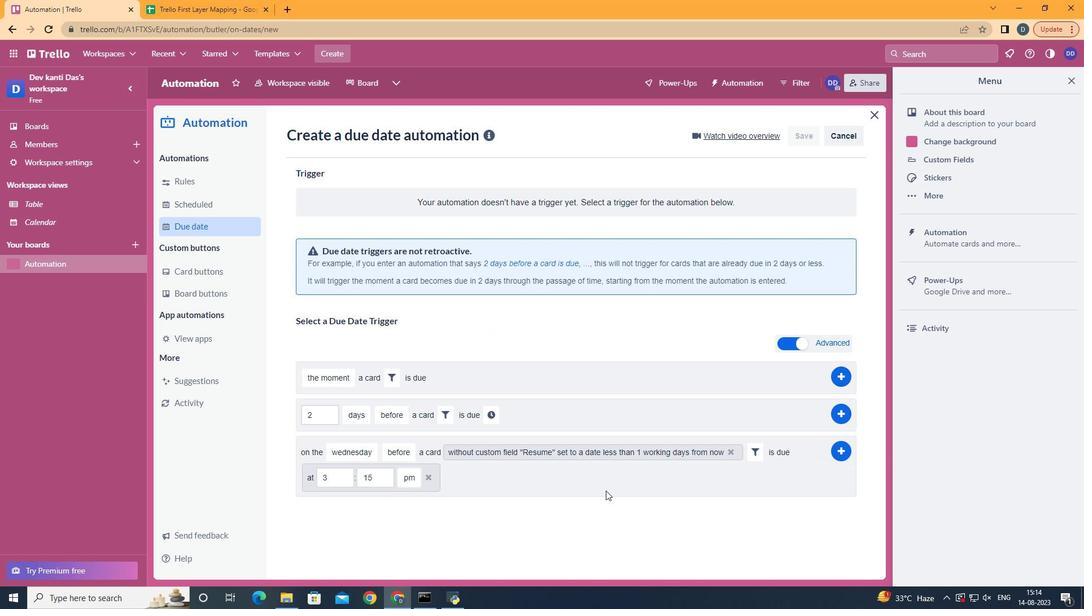 
Action: Mouse moved to (341, 482)
Screenshot: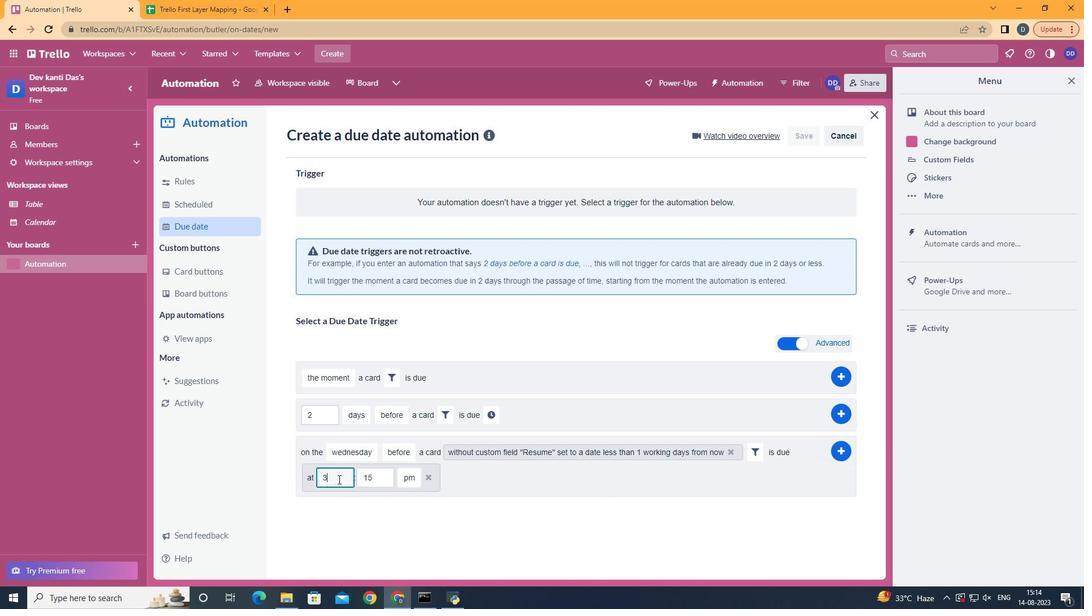 
Action: Mouse pressed left at (341, 482)
Screenshot: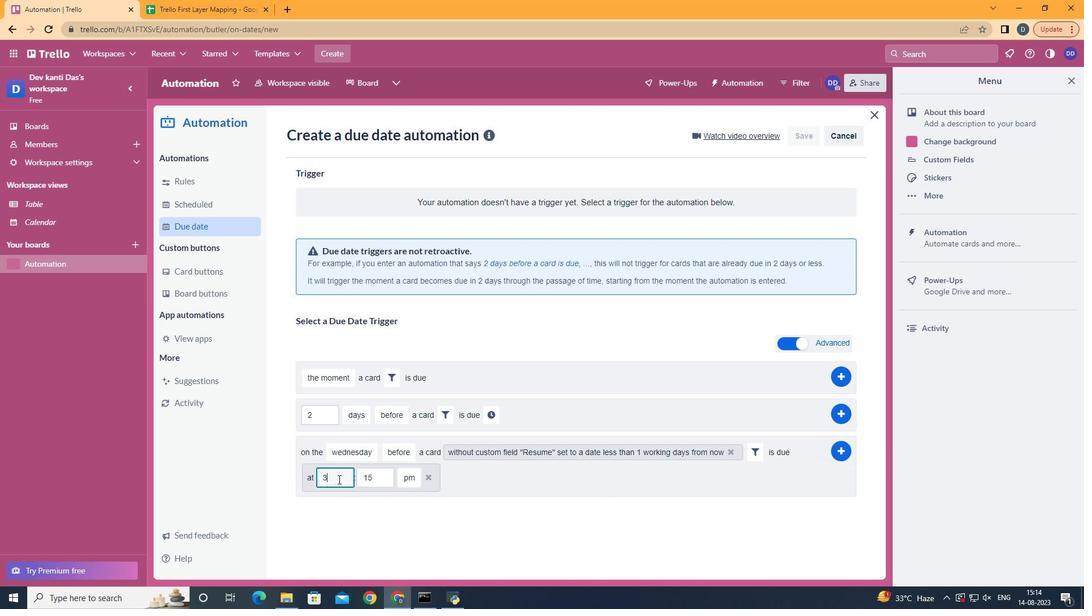 
Action: Mouse moved to (339, 481)
Screenshot: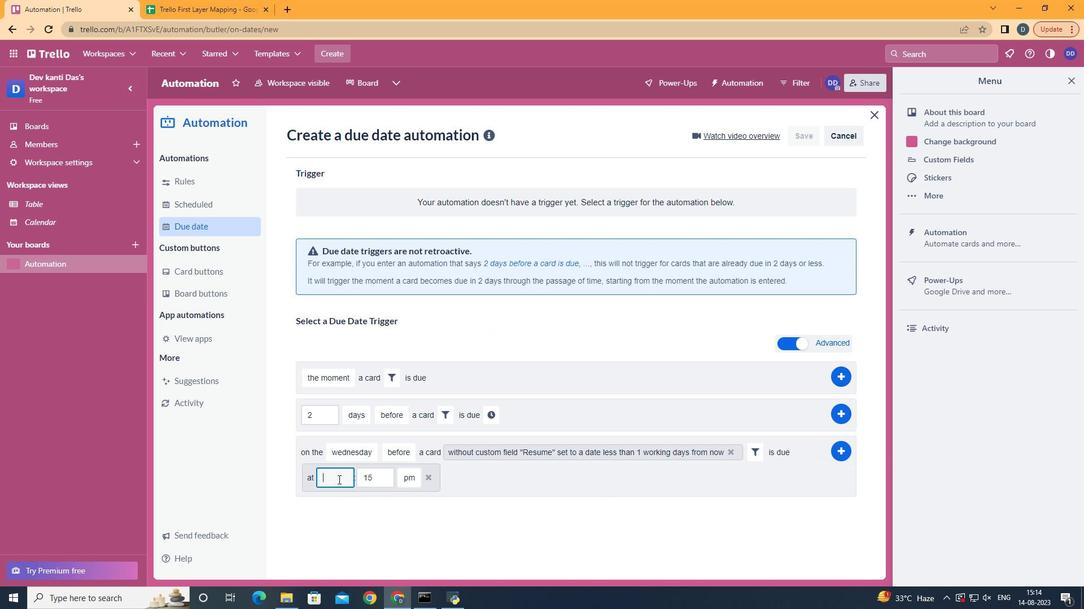 
Action: Key pressed <Key.backspace>11
Screenshot: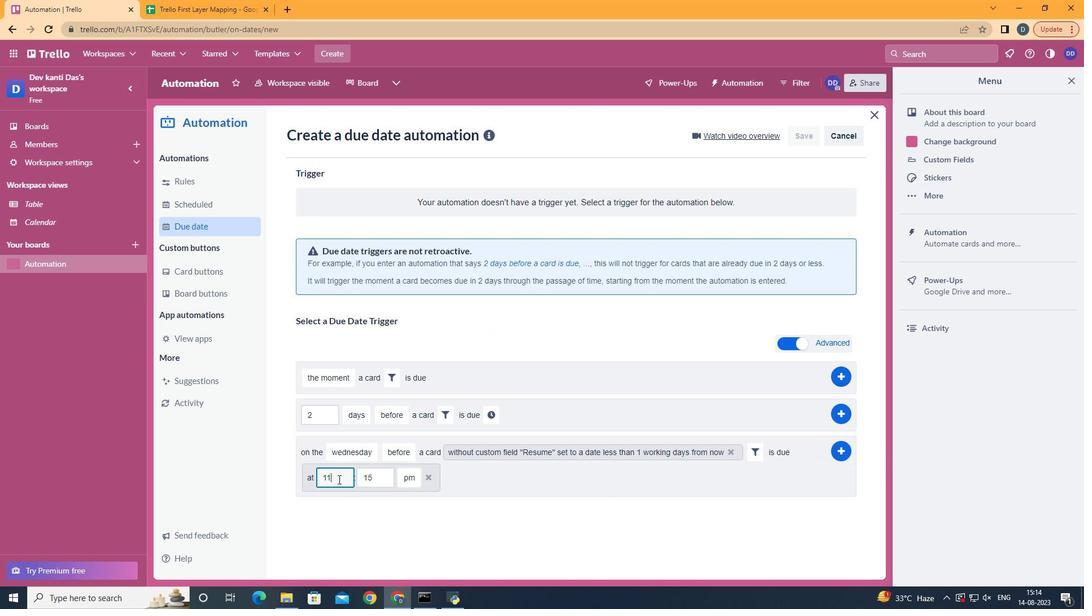 
Action: Mouse moved to (381, 485)
Screenshot: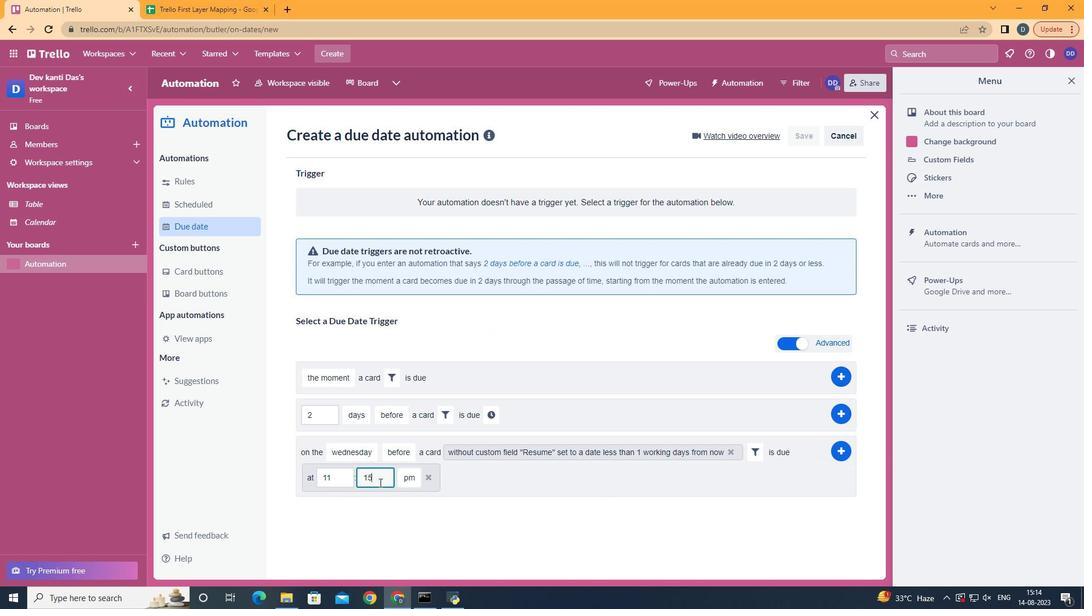 
Action: Mouse pressed left at (381, 485)
Screenshot: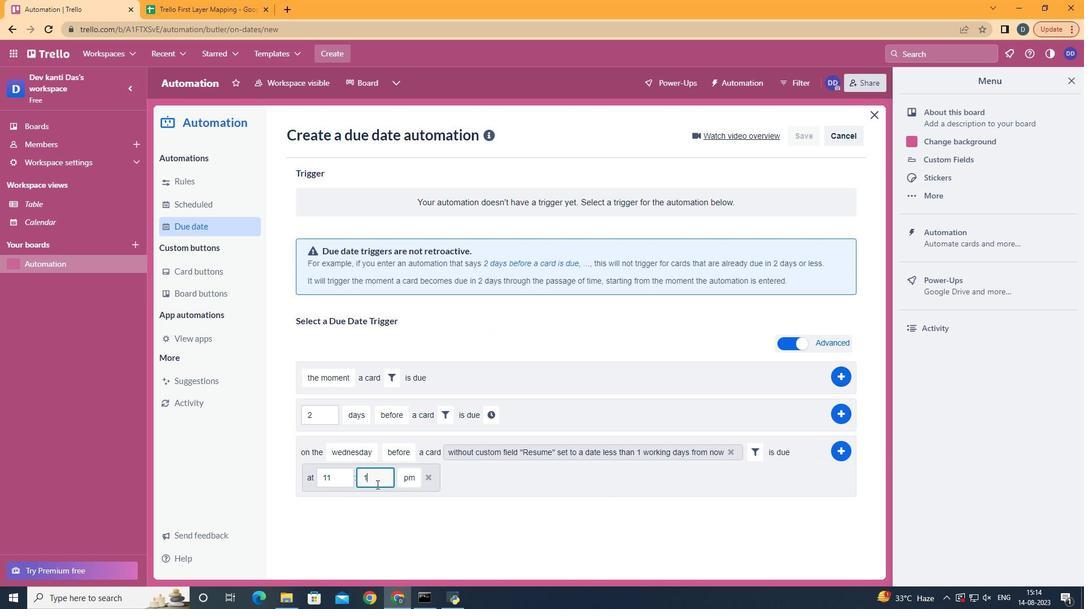 
Action: Key pressed <Key.backspace>
Screenshot: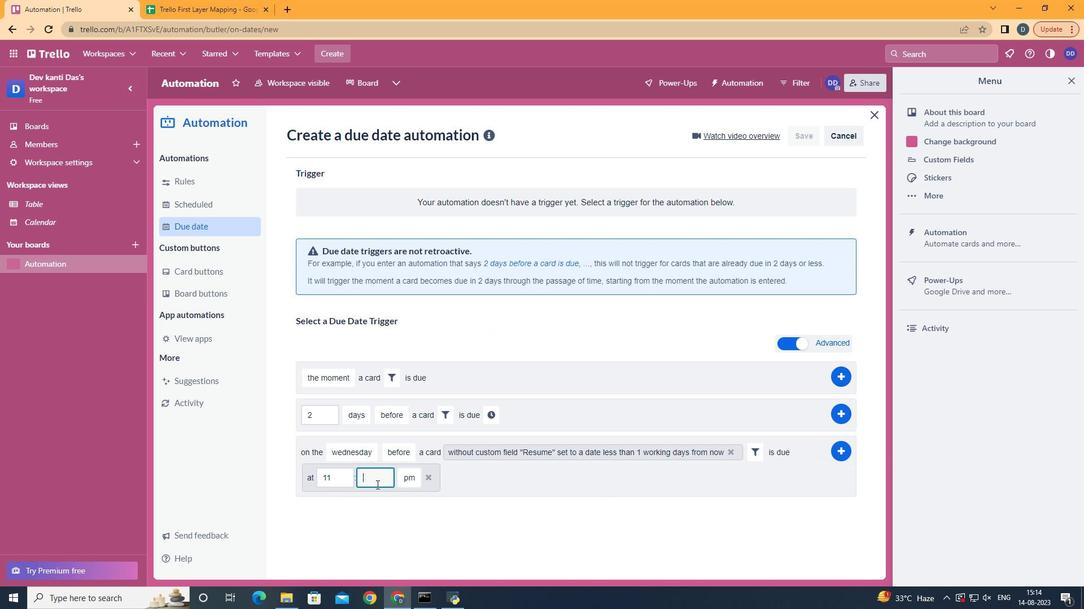 
Action: Mouse moved to (378, 486)
Screenshot: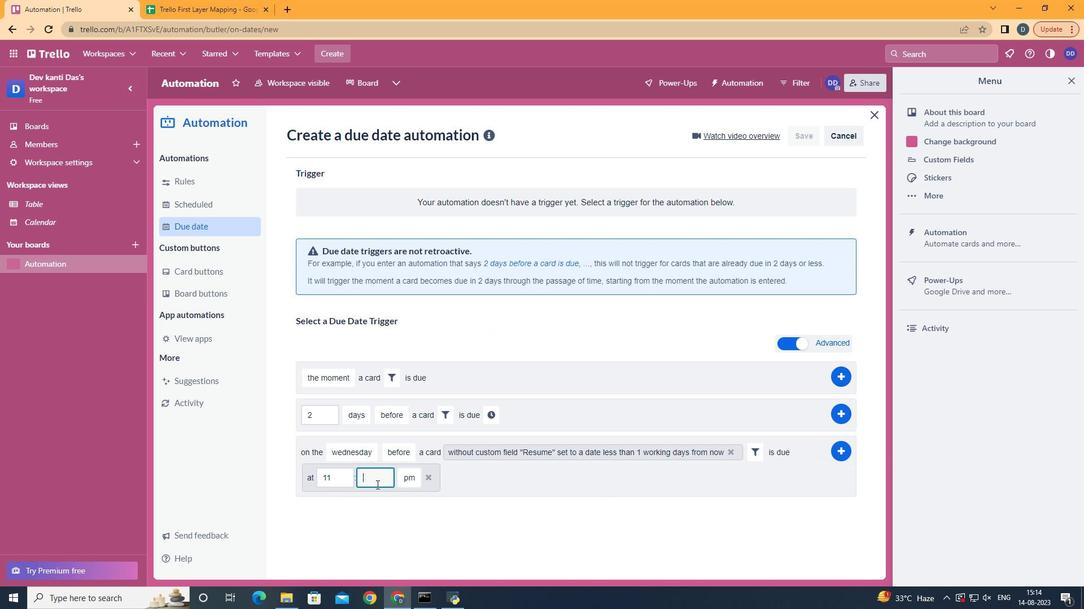 
Action: Key pressed <Key.backspace>00
Screenshot: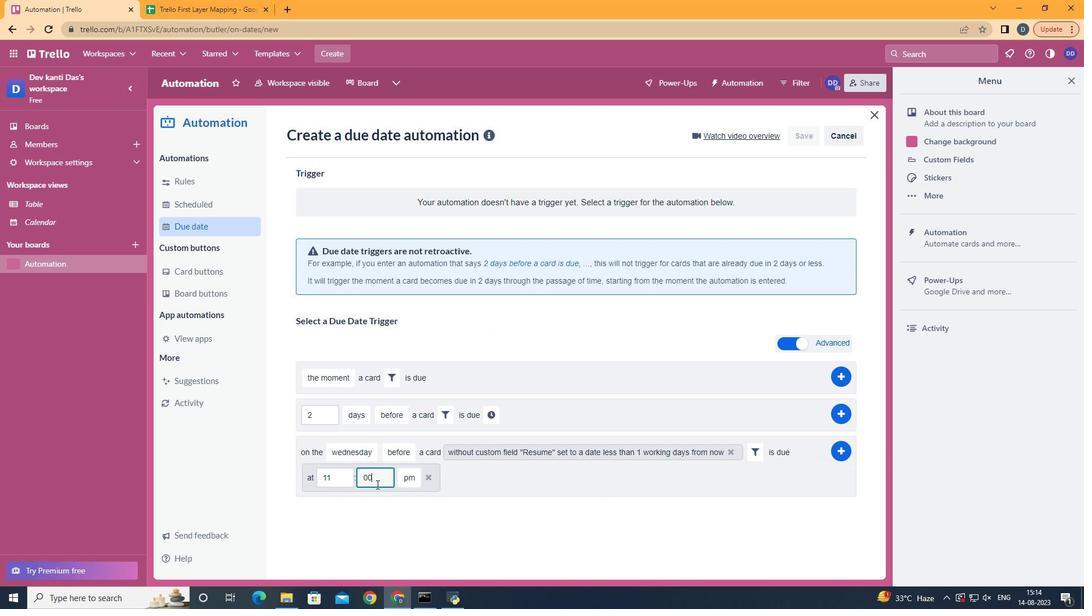
Action: Mouse moved to (412, 496)
Screenshot: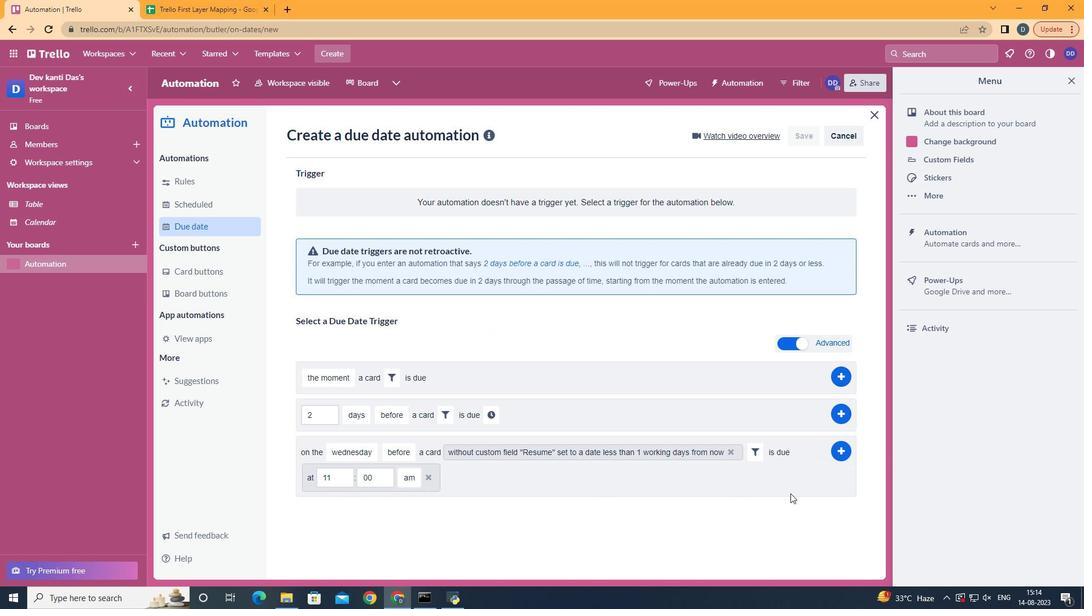 
Action: Mouse pressed left at (412, 496)
Screenshot: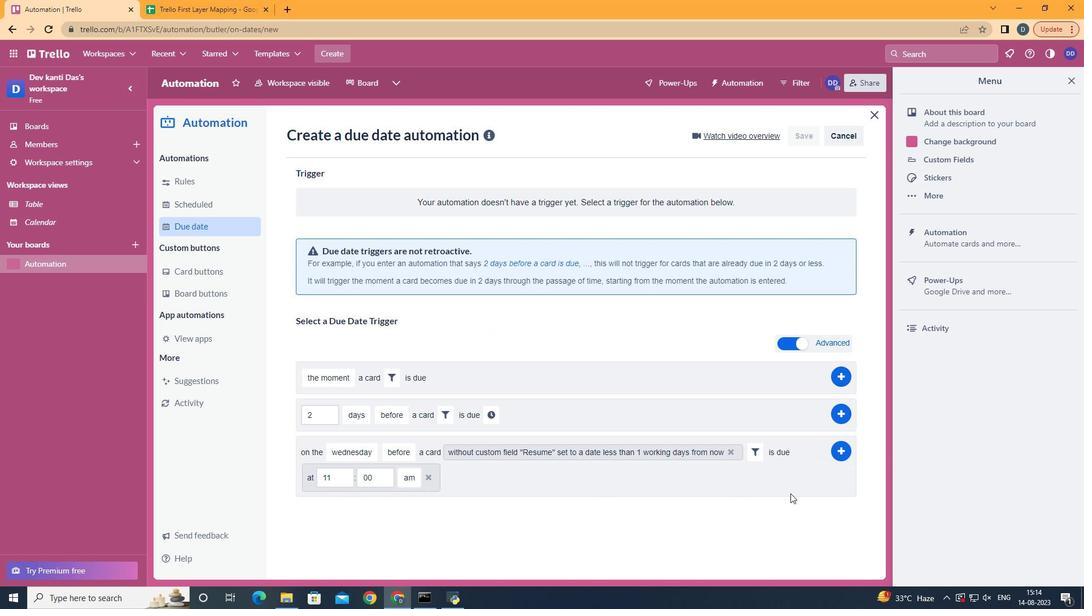 
Action: Mouse moved to (849, 460)
Screenshot: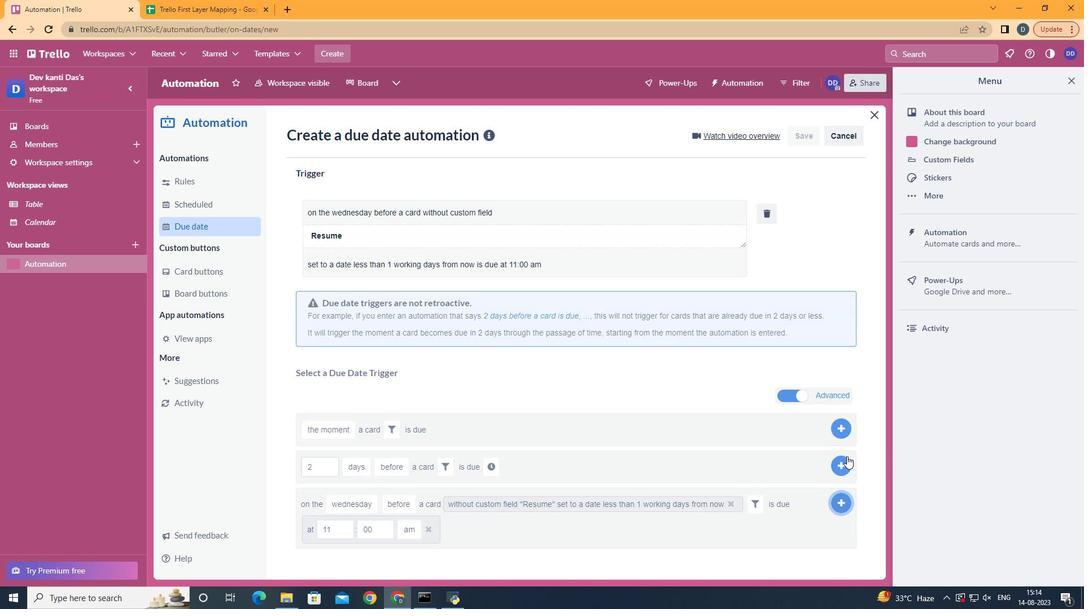 
Action: Mouse pressed left at (849, 460)
Screenshot: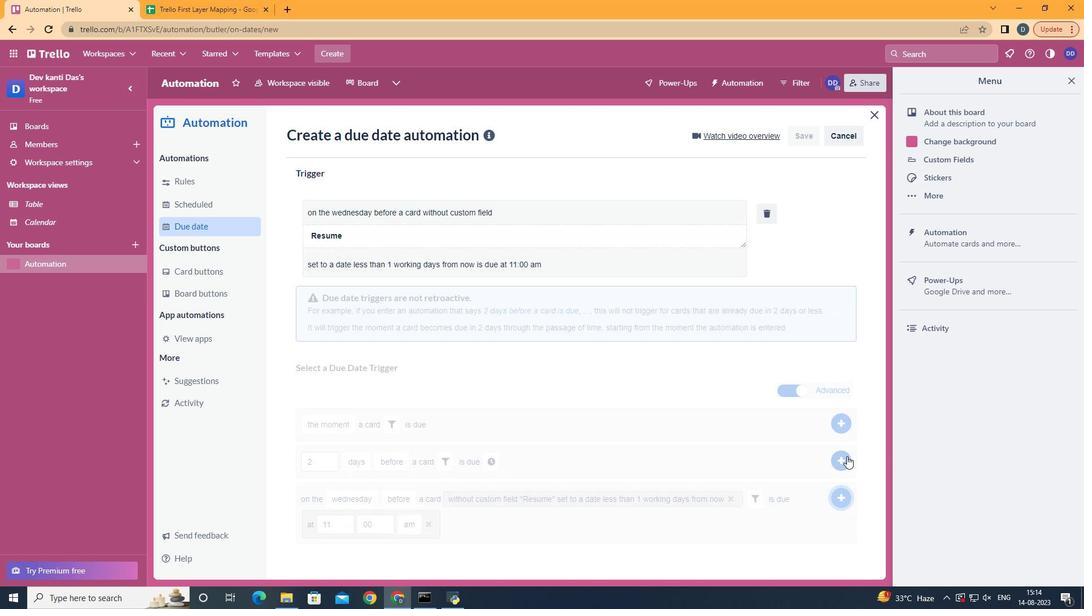 
Action: Mouse moved to (848, 458)
Screenshot: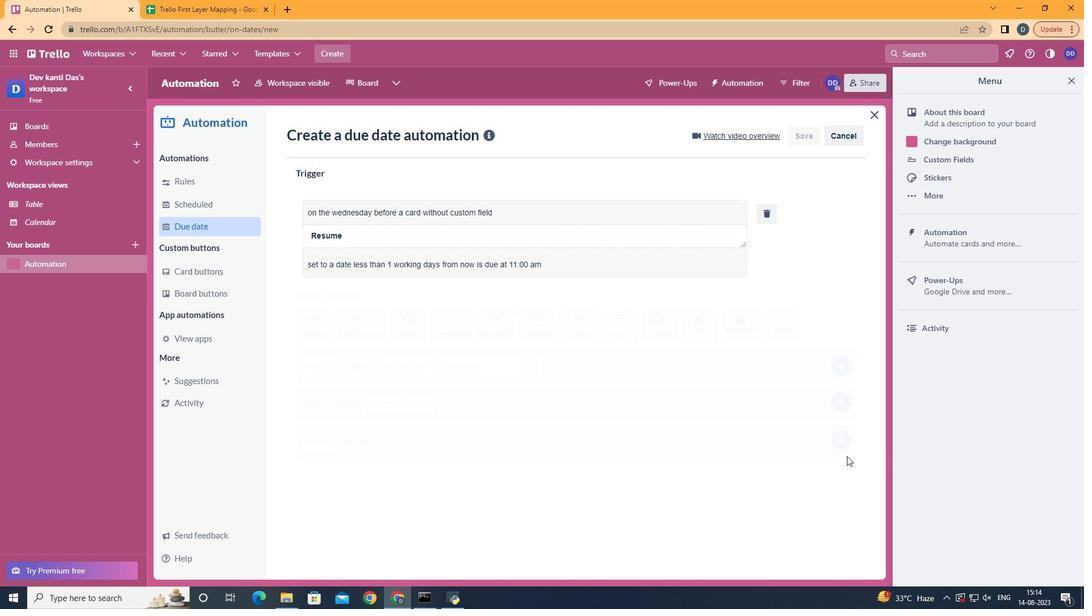 
